 Task: Check the sale-to-list ratio of granite counters in the last 1 year.
Action: Mouse moved to (542, 192)
Screenshot: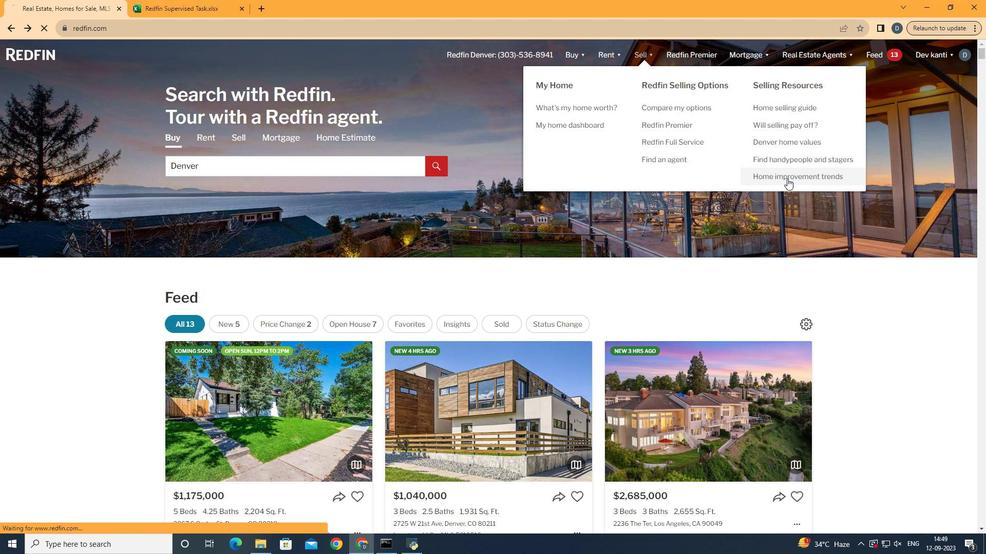 
Action: Mouse pressed left at (542, 192)
Screenshot: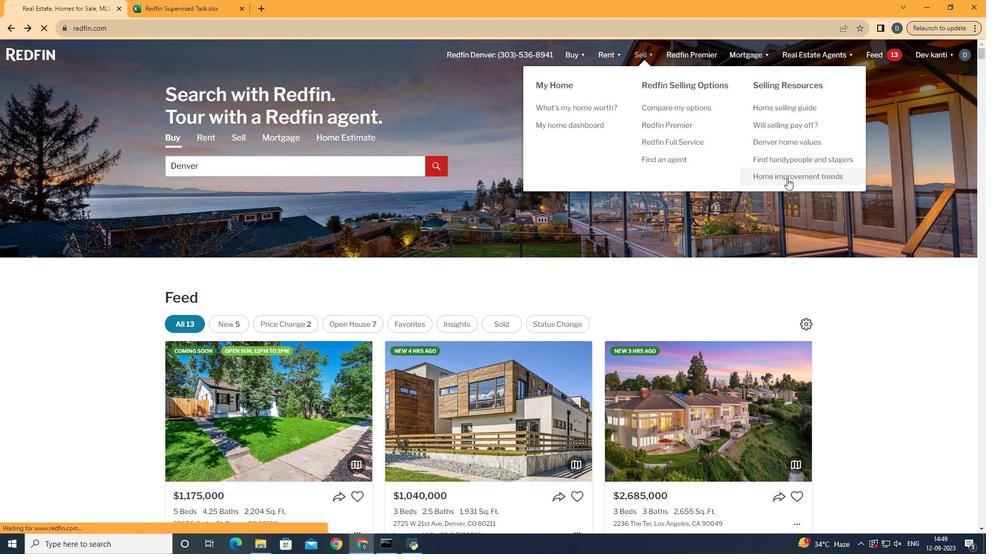 
Action: Mouse moved to (314, 205)
Screenshot: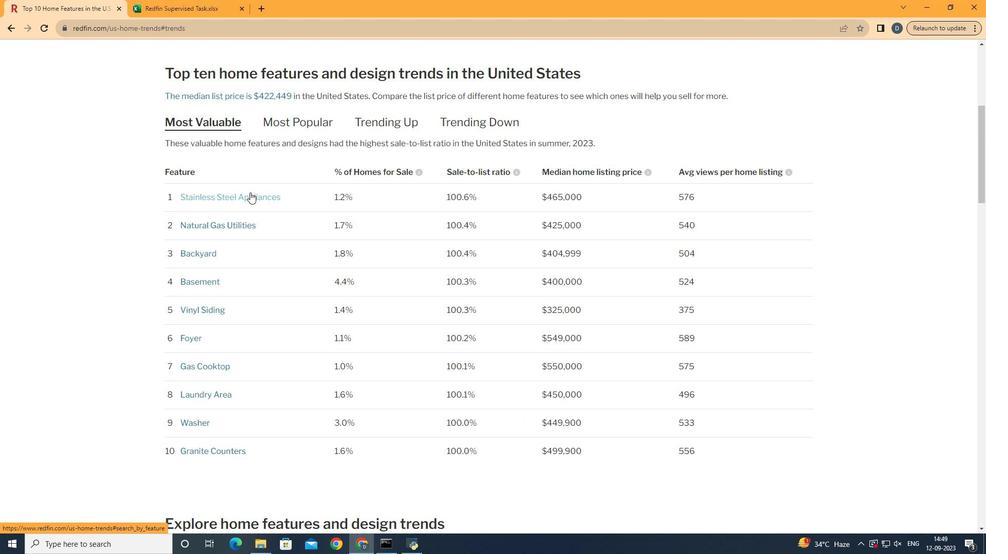 
Action: Mouse pressed left at (314, 205)
Screenshot: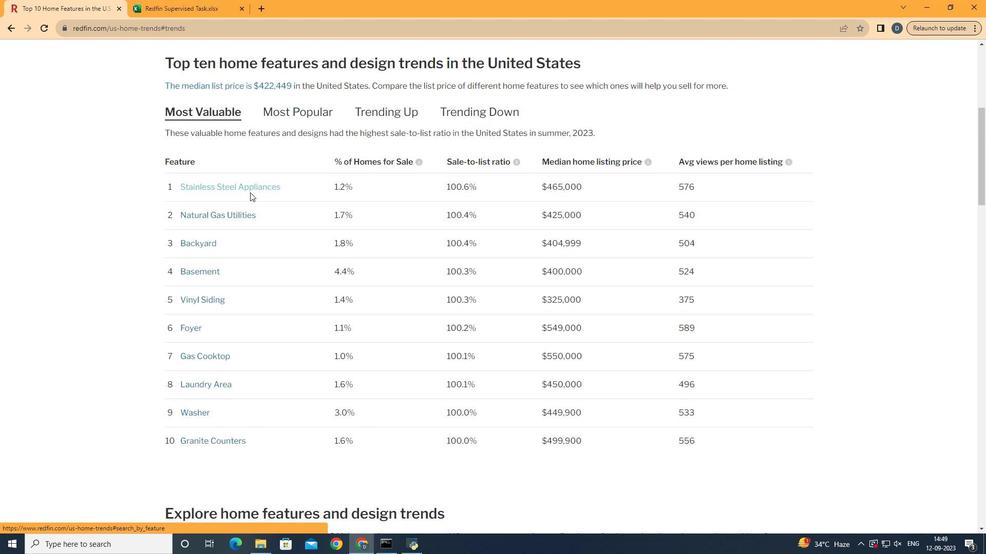 
Action: Mouse moved to (394, 255)
Screenshot: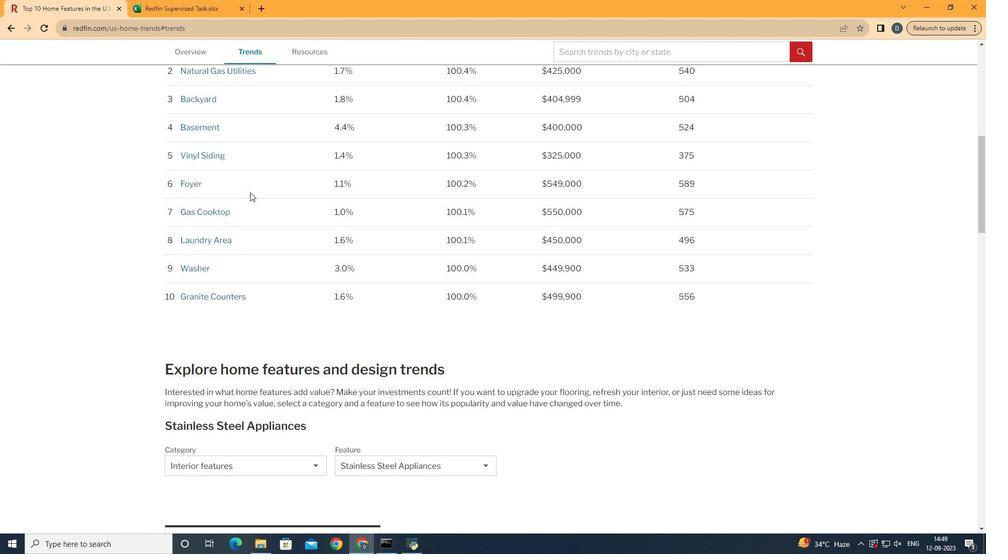
Action: Mouse scrolled (394, 254) with delta (0, 0)
Screenshot: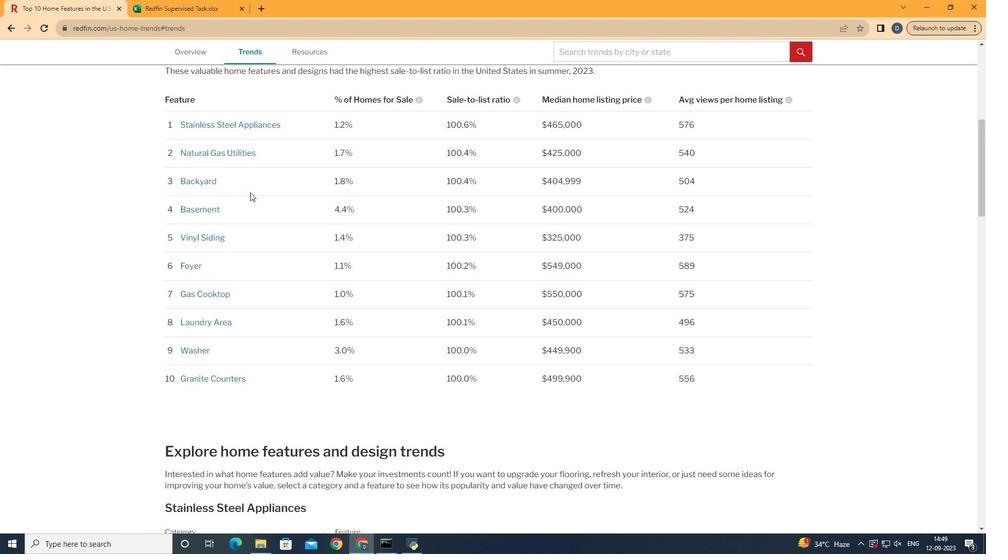 
Action: Mouse scrolled (394, 254) with delta (0, 0)
Screenshot: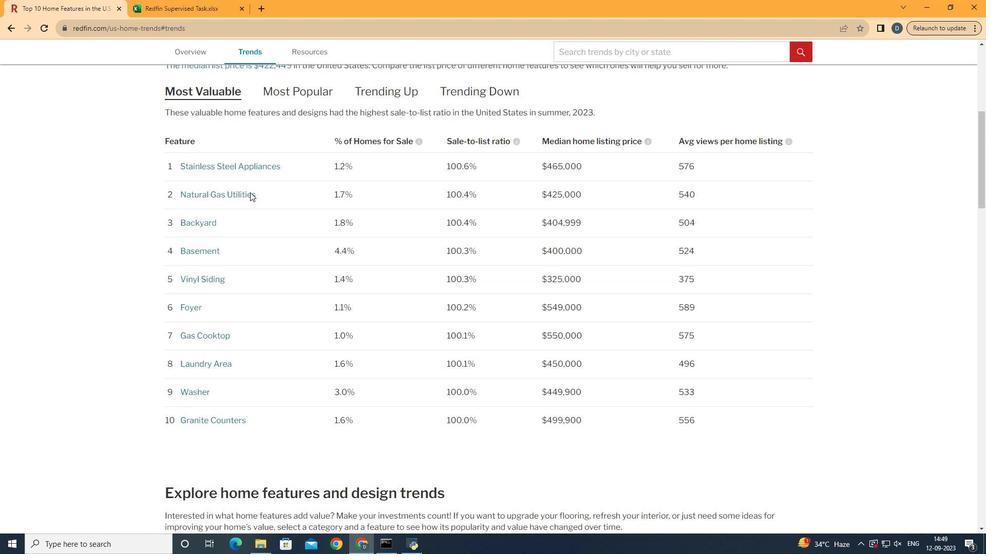 
Action: Mouse scrolled (394, 254) with delta (0, 0)
Screenshot: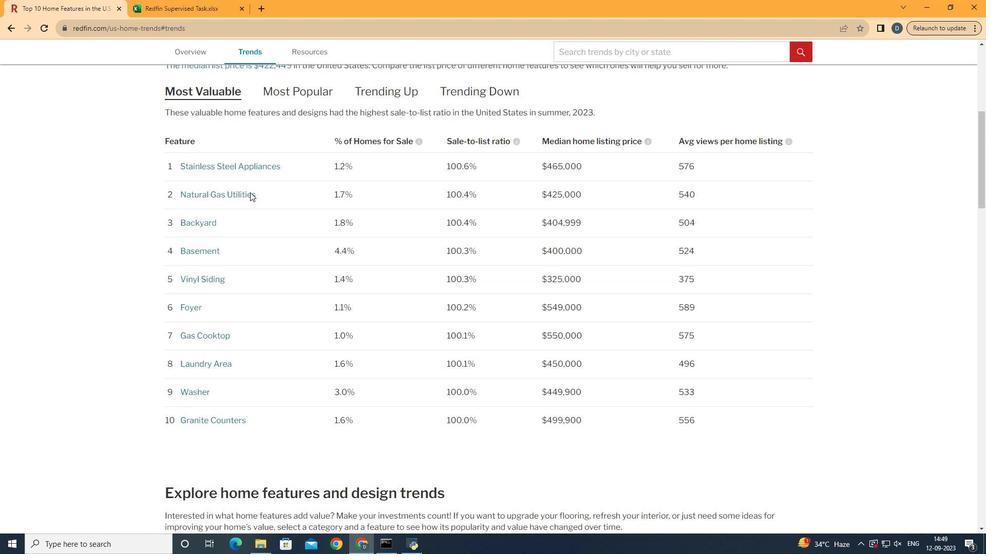 
Action: Mouse scrolled (394, 254) with delta (0, 0)
Screenshot: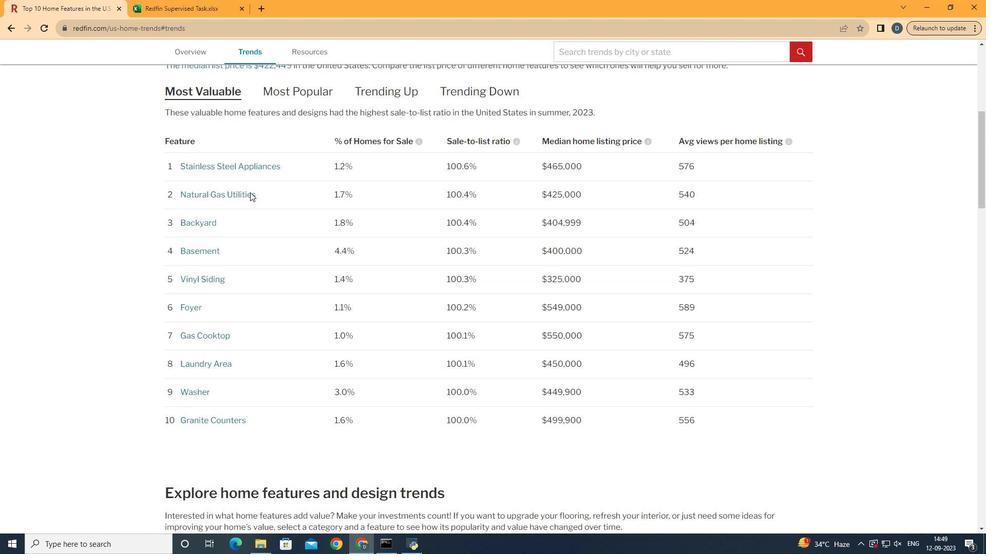 
Action: Mouse scrolled (394, 254) with delta (0, 0)
Screenshot: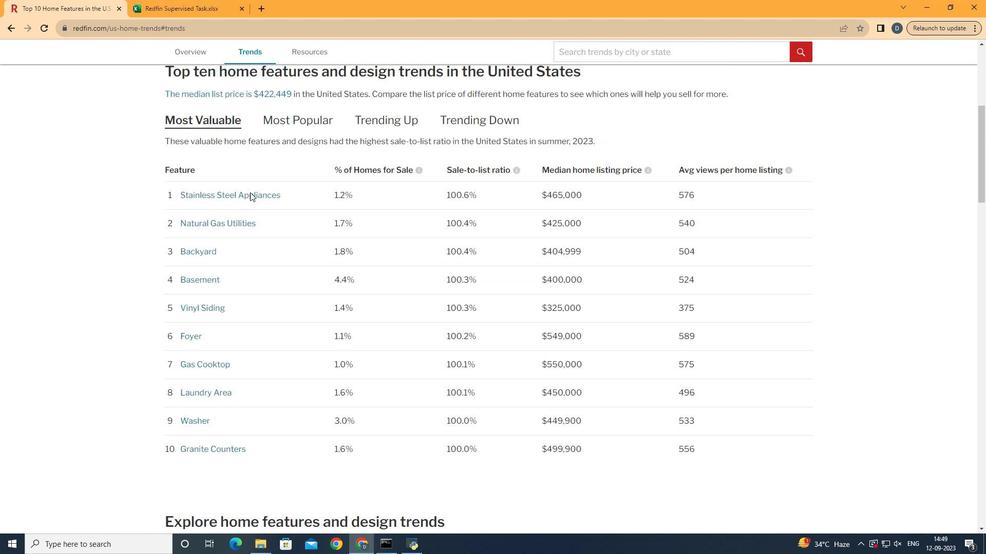 
Action: Mouse scrolled (394, 254) with delta (0, 0)
Screenshot: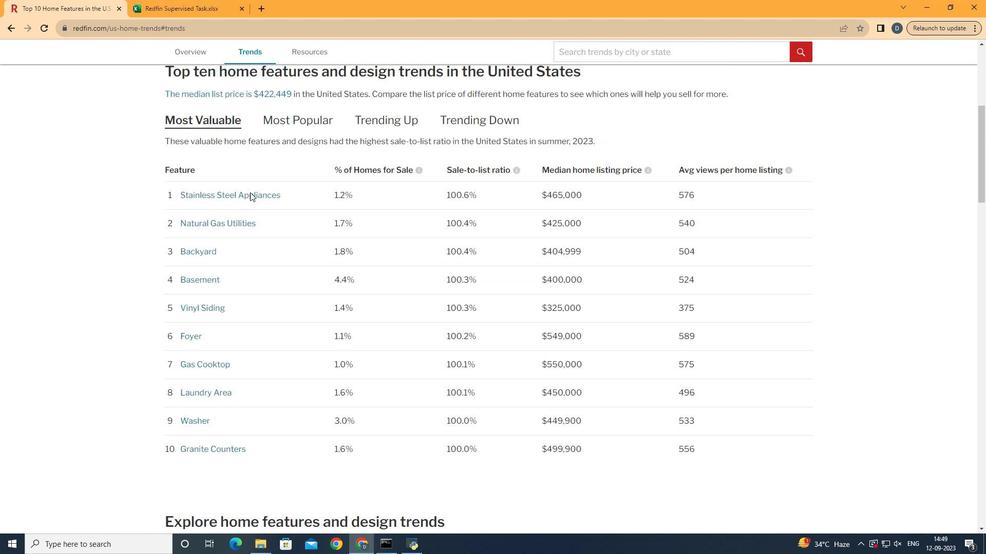 
Action: Mouse scrolled (394, 254) with delta (0, 0)
Screenshot: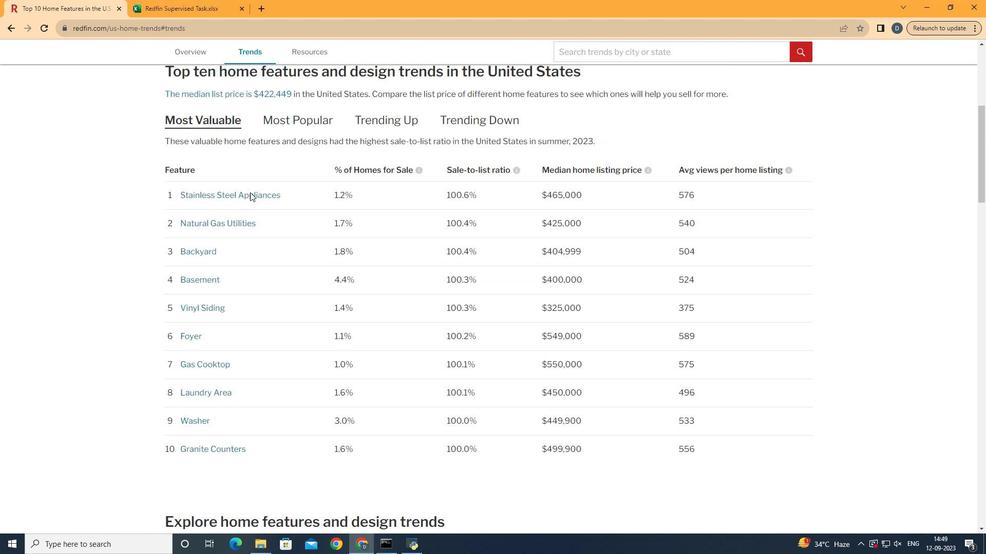 
Action: Mouse scrolled (394, 254) with delta (0, 0)
Screenshot: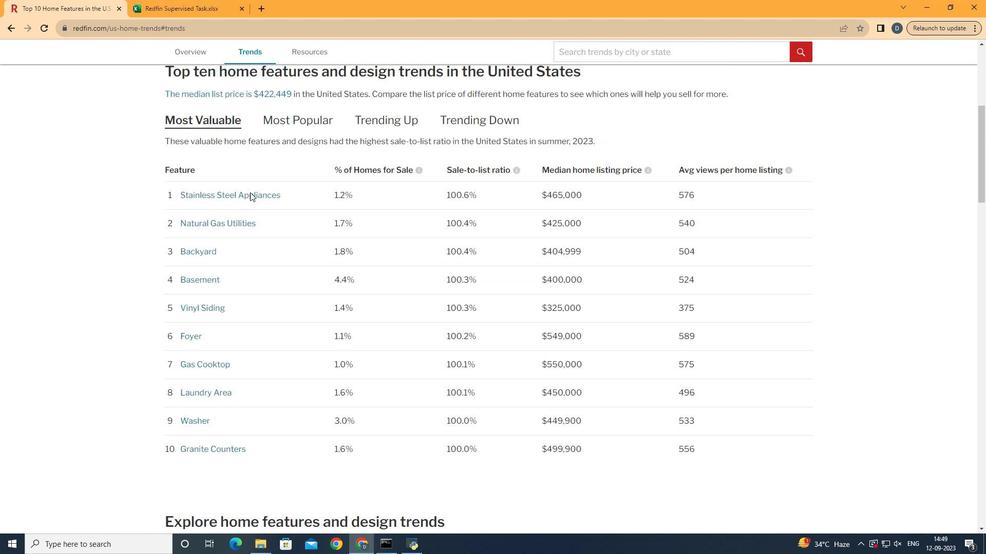 
Action: Mouse moved to (351, 211)
Screenshot: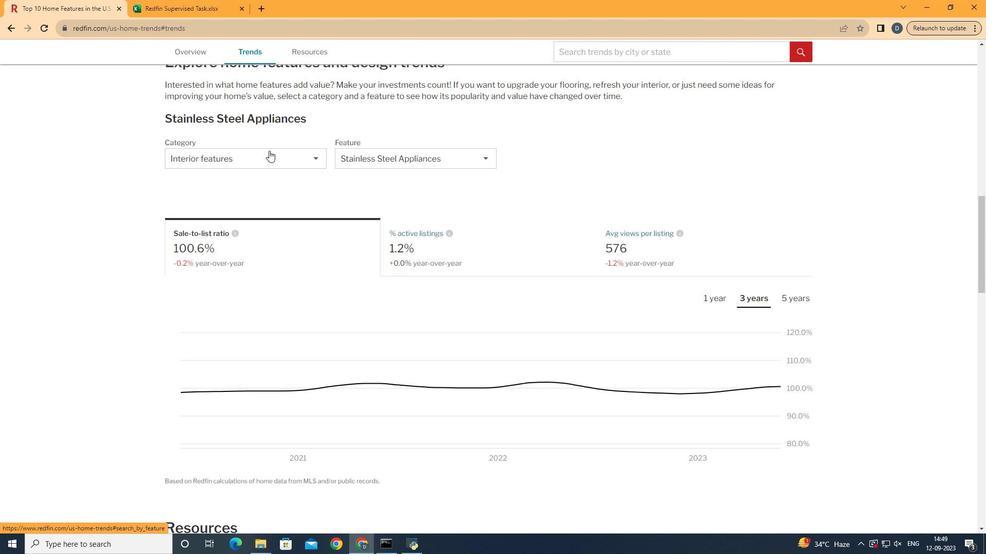 
Action: Mouse pressed left at (351, 211)
Screenshot: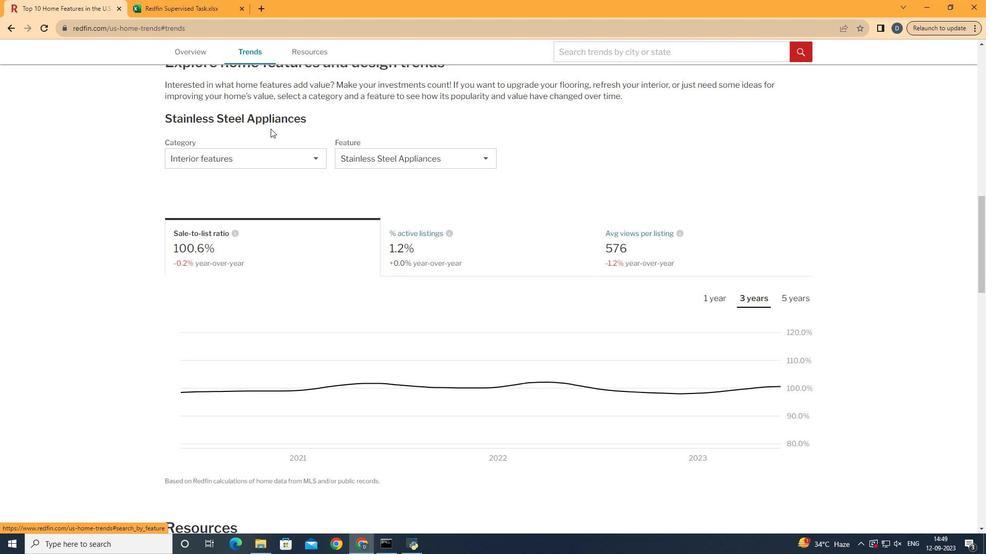 
Action: Mouse moved to (340, 216)
Screenshot: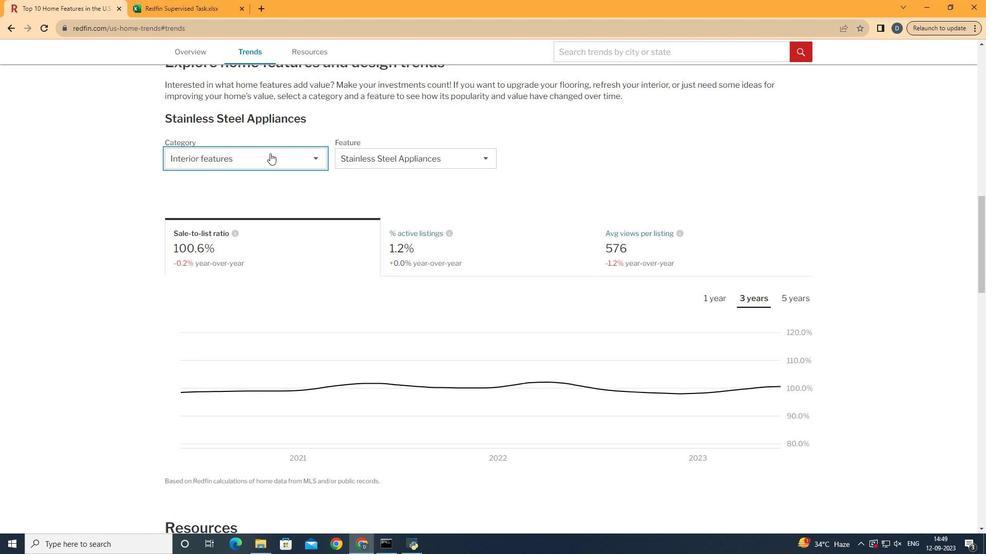 
Action: Mouse pressed left at (340, 216)
Screenshot: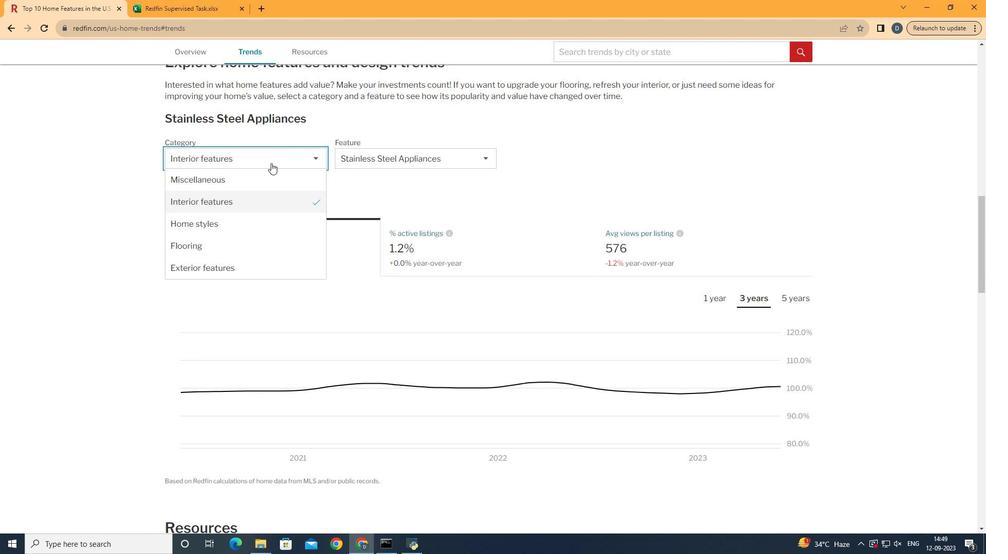 
Action: Mouse moved to (339, 245)
Screenshot: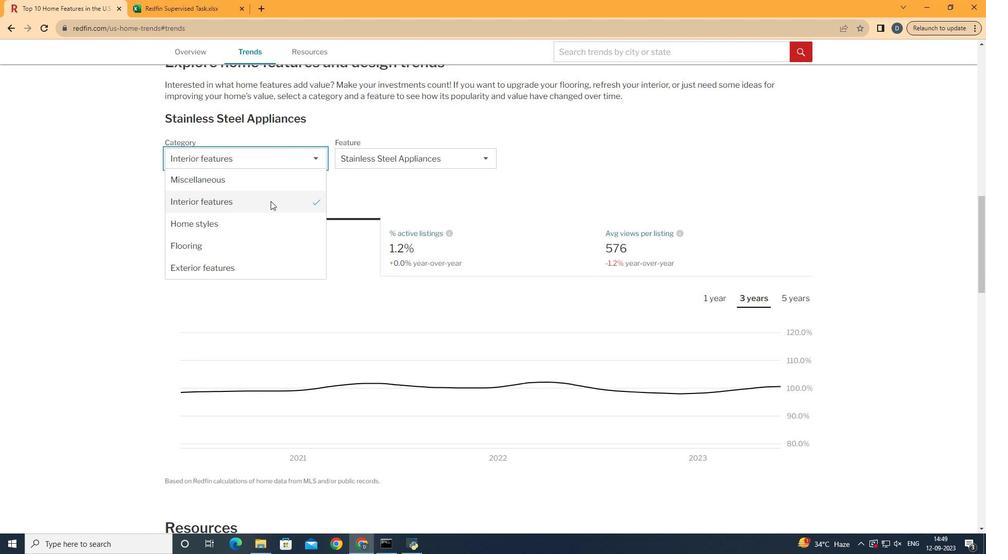 
Action: Mouse pressed left at (339, 245)
Screenshot: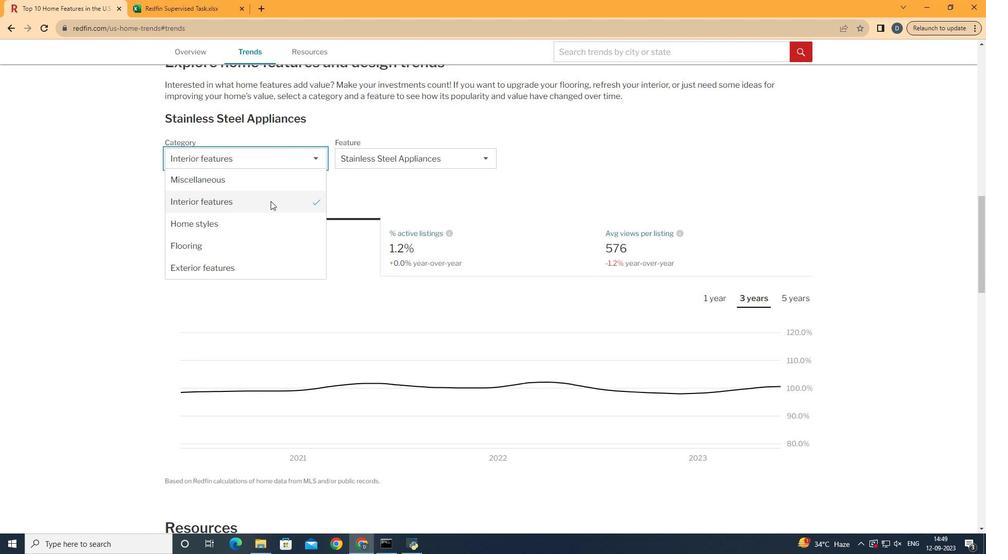 
Action: Mouse moved to (387, 224)
Screenshot: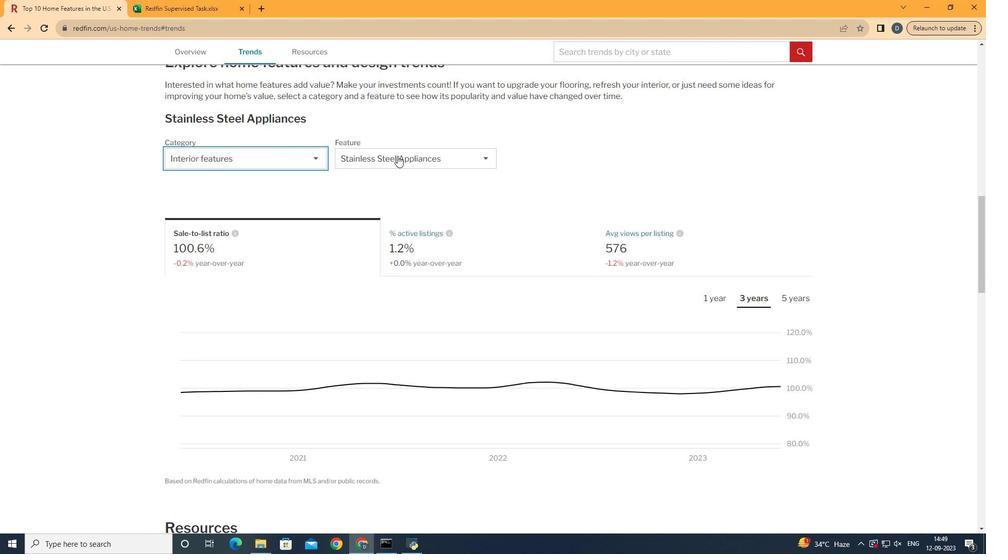 
Action: Mouse pressed left at (387, 224)
Screenshot: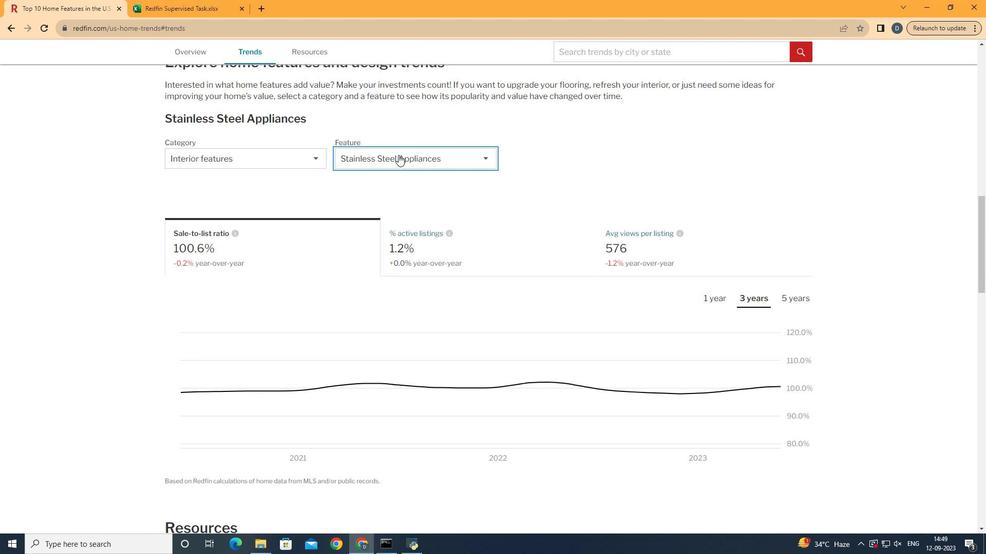 
Action: Mouse moved to (393, 217)
Screenshot: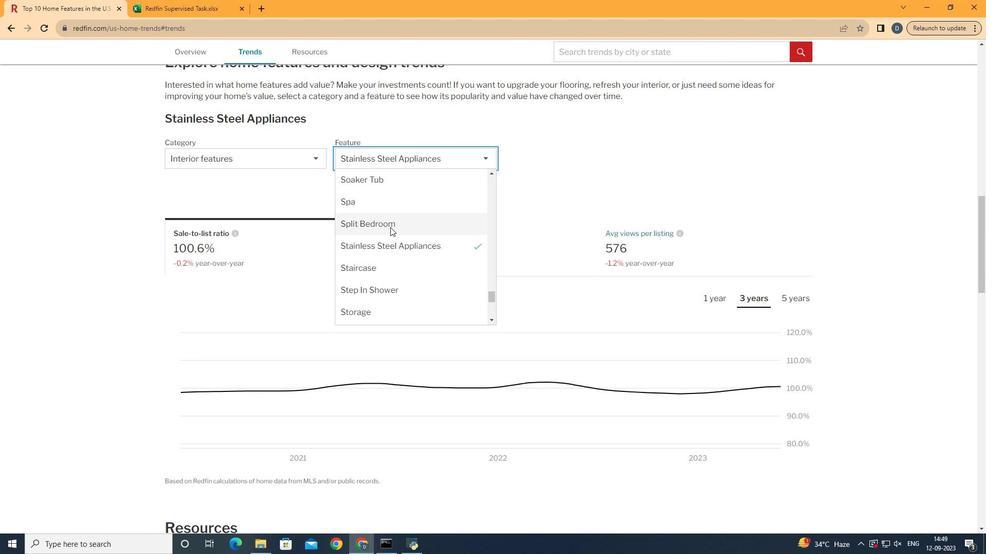 
Action: Mouse pressed left at (393, 217)
Screenshot: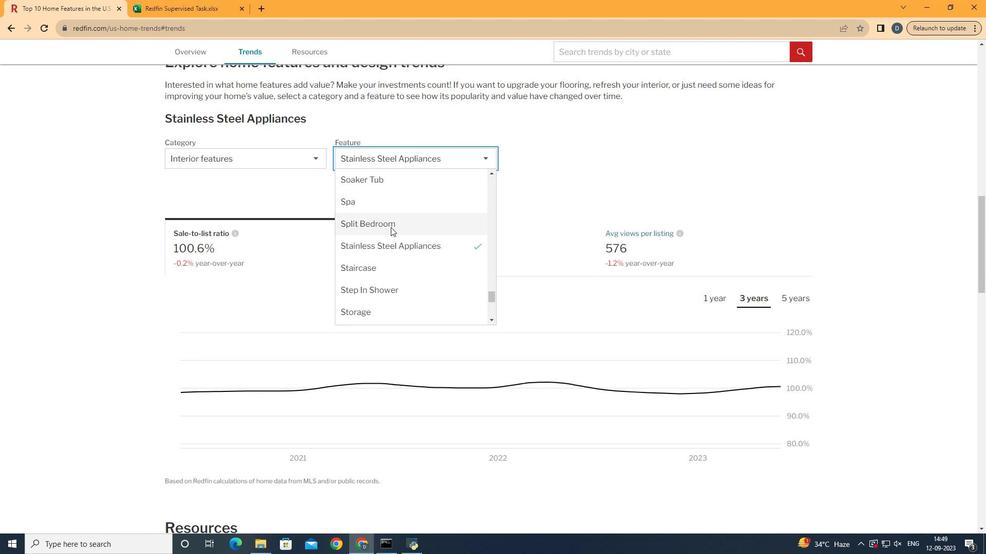 
Action: Mouse moved to (388, 266)
Screenshot: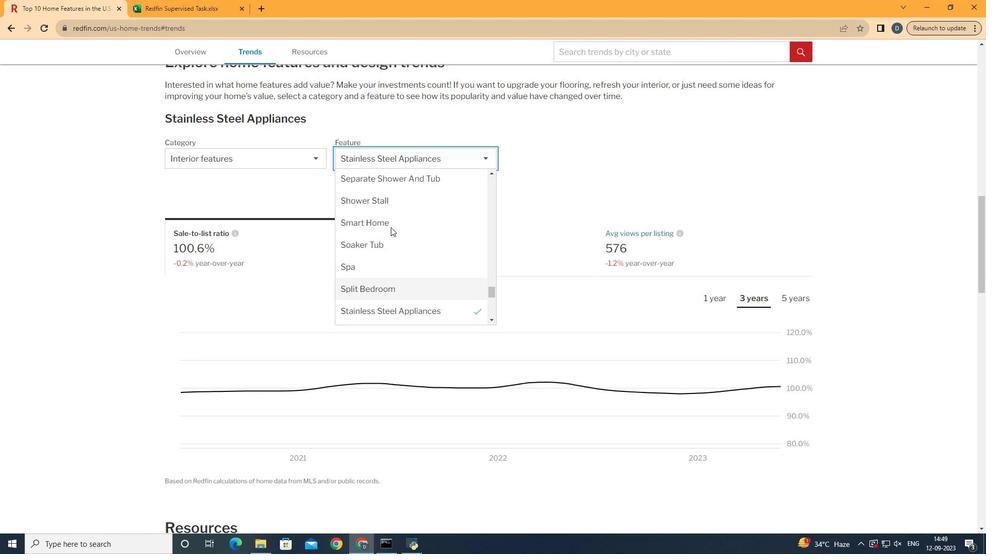 
Action: Mouse scrolled (388, 266) with delta (0, 0)
Screenshot: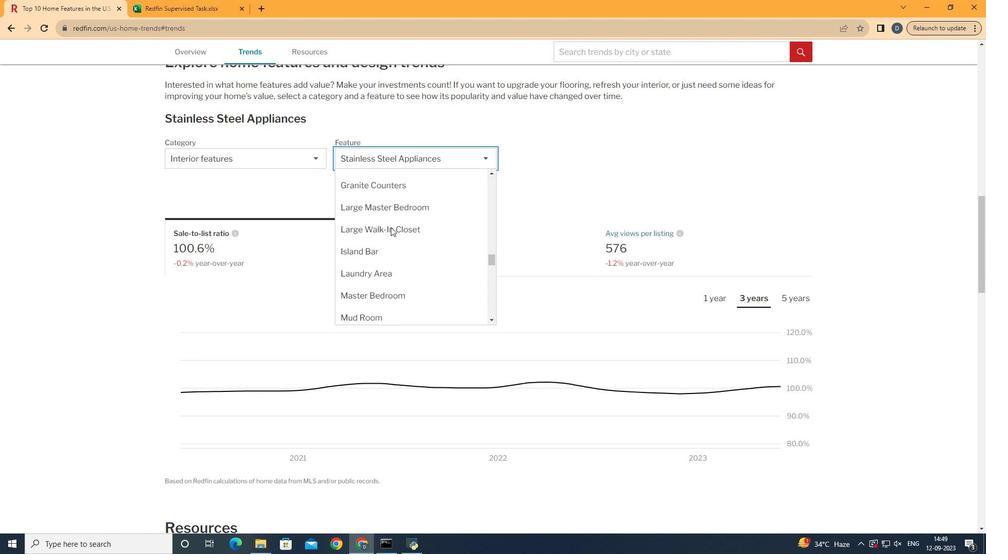 
Action: Mouse scrolled (388, 266) with delta (0, 0)
Screenshot: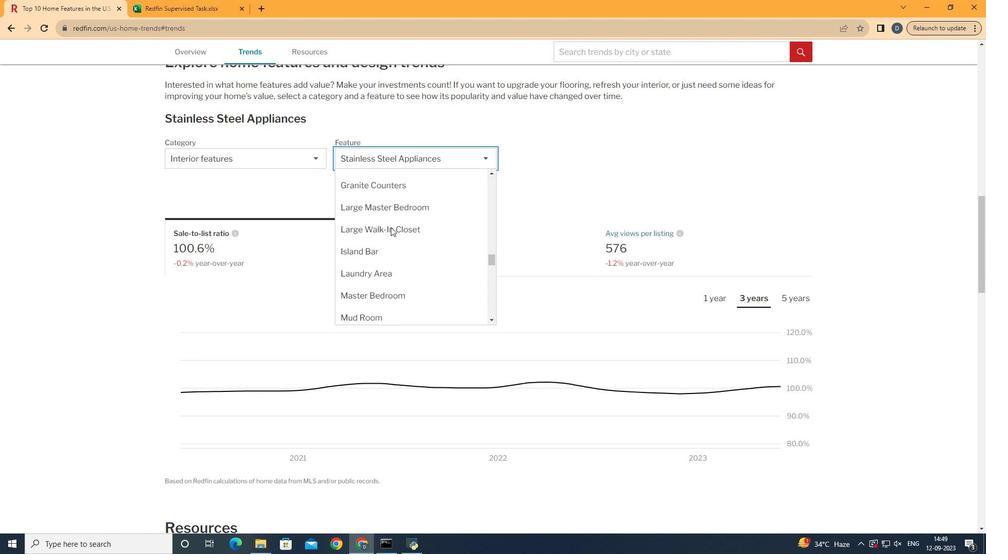 
Action: Mouse scrolled (388, 266) with delta (0, 0)
Screenshot: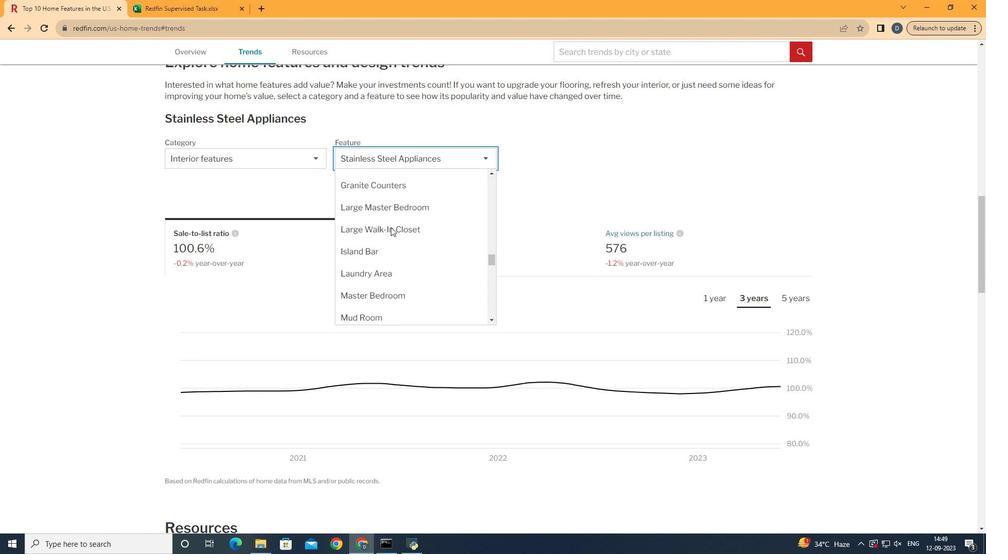 
Action: Mouse scrolled (388, 266) with delta (0, 0)
Screenshot: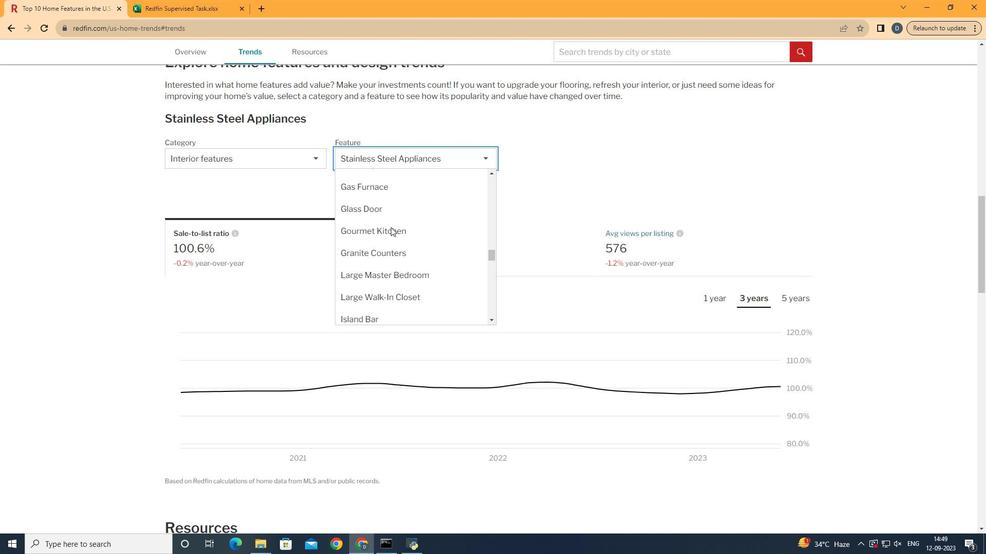 
Action: Mouse scrolled (388, 266) with delta (0, 0)
Screenshot: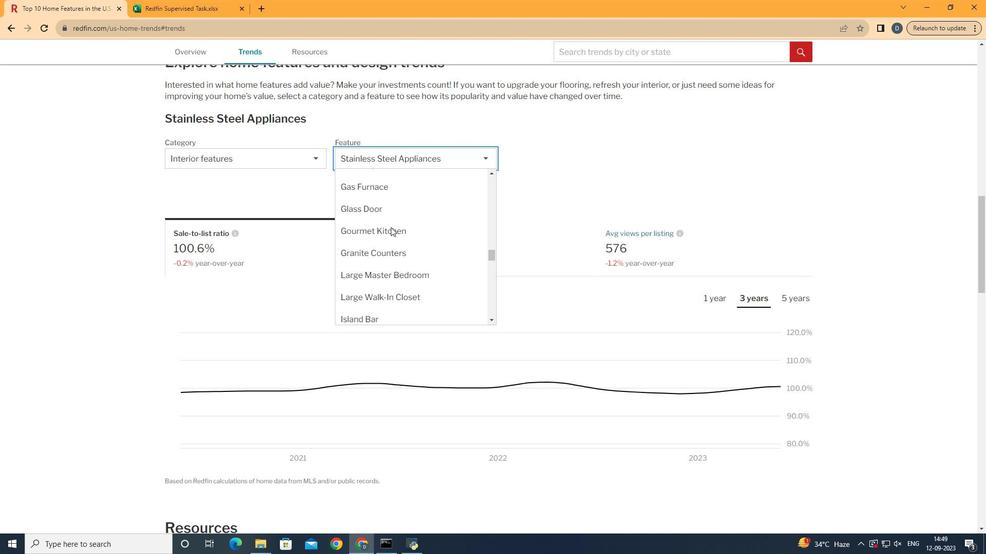 
Action: Mouse scrolled (388, 266) with delta (0, 0)
Screenshot: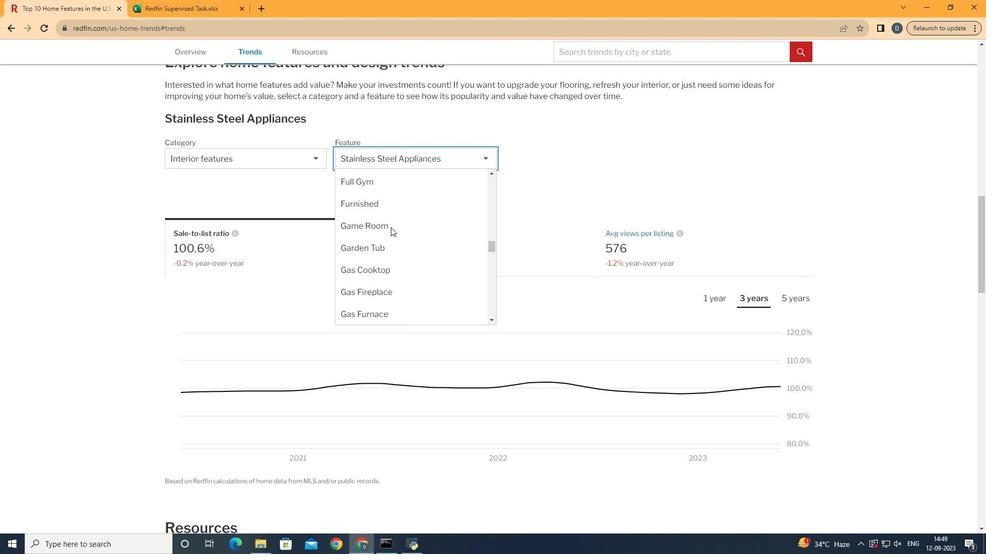 
Action: Mouse scrolled (388, 266) with delta (0, 0)
Screenshot: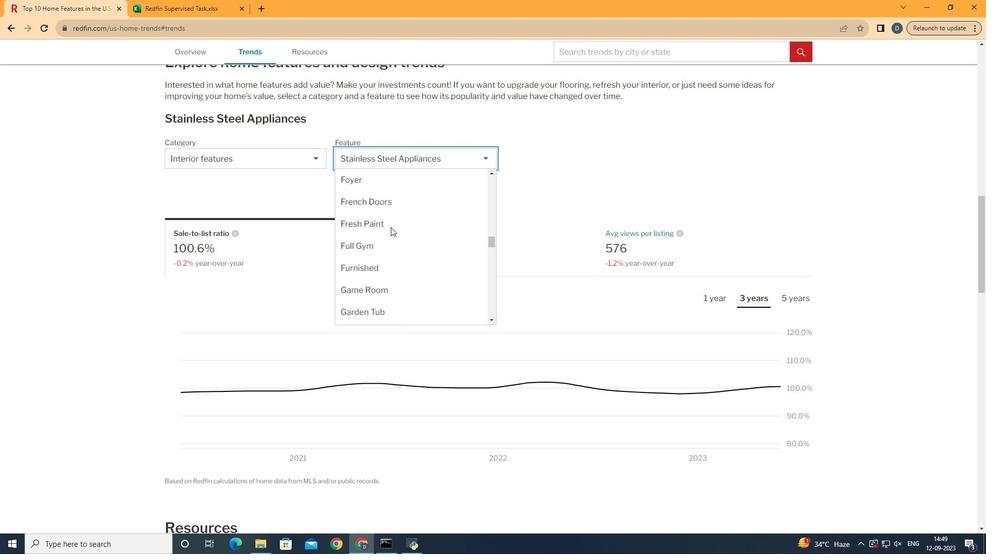 
Action: Mouse scrolled (388, 266) with delta (0, 0)
Screenshot: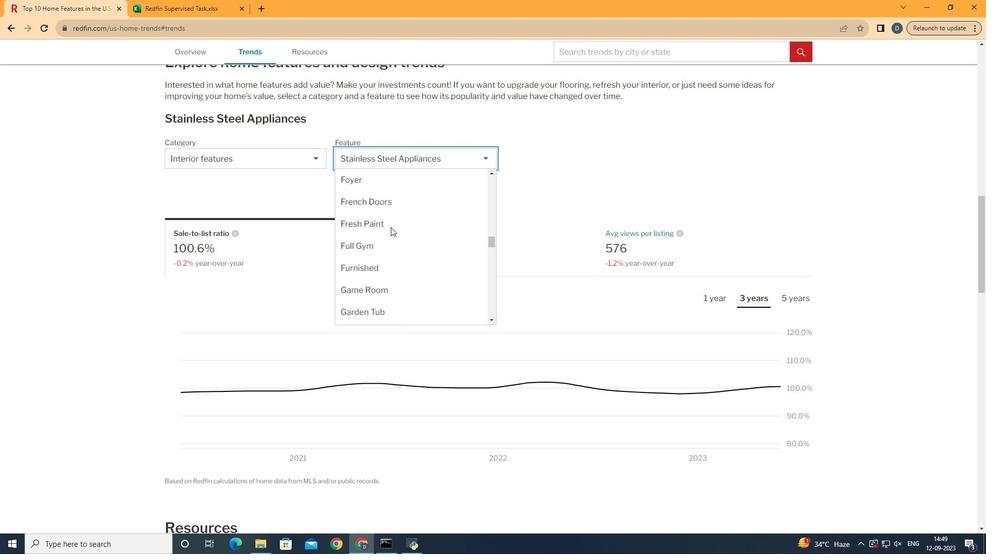 
Action: Mouse scrolled (388, 266) with delta (0, 0)
Screenshot: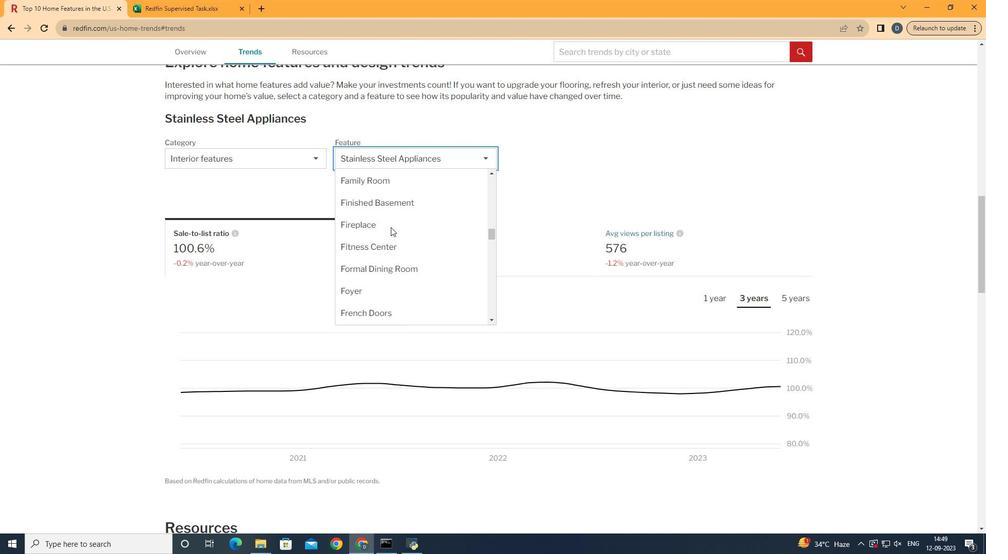 
Action: Mouse scrolled (388, 266) with delta (0, 0)
Screenshot: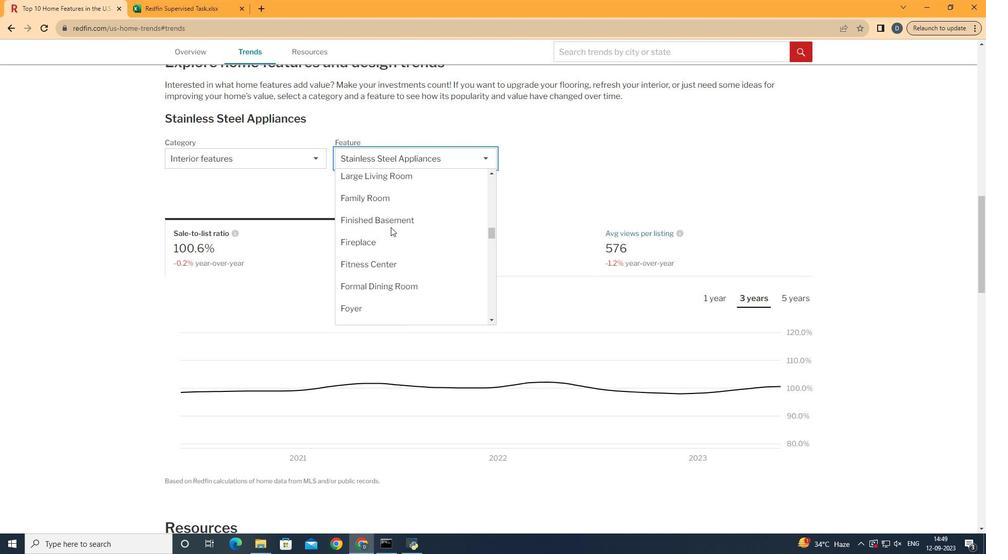 
Action: Mouse scrolled (388, 266) with delta (0, 0)
Screenshot: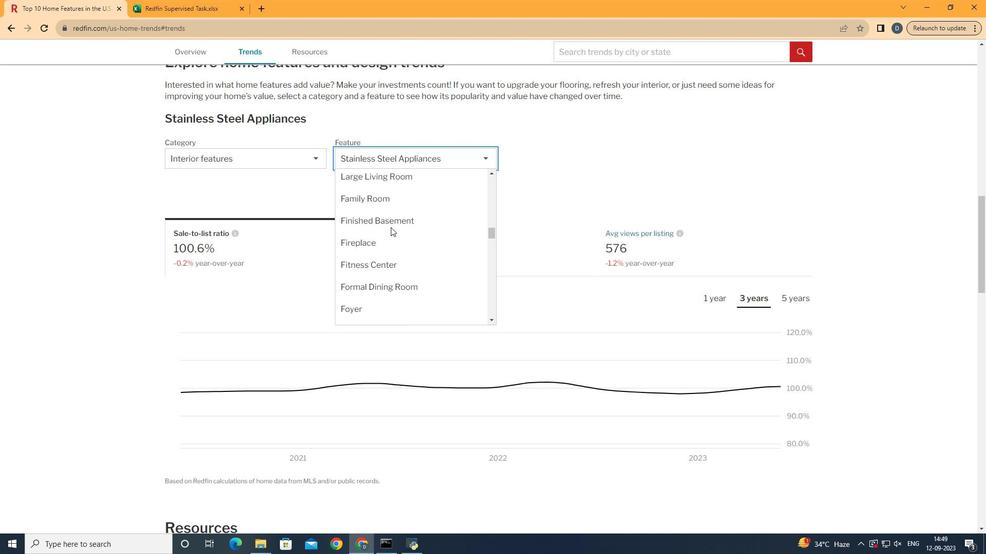 
Action: Mouse scrolled (388, 266) with delta (0, 0)
Screenshot: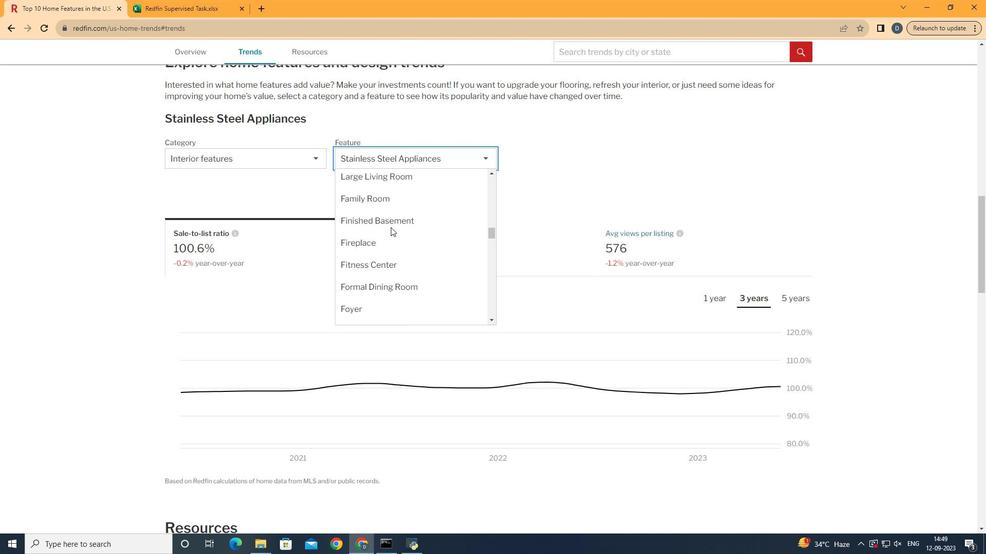 
Action: Mouse scrolled (388, 266) with delta (0, 0)
Screenshot: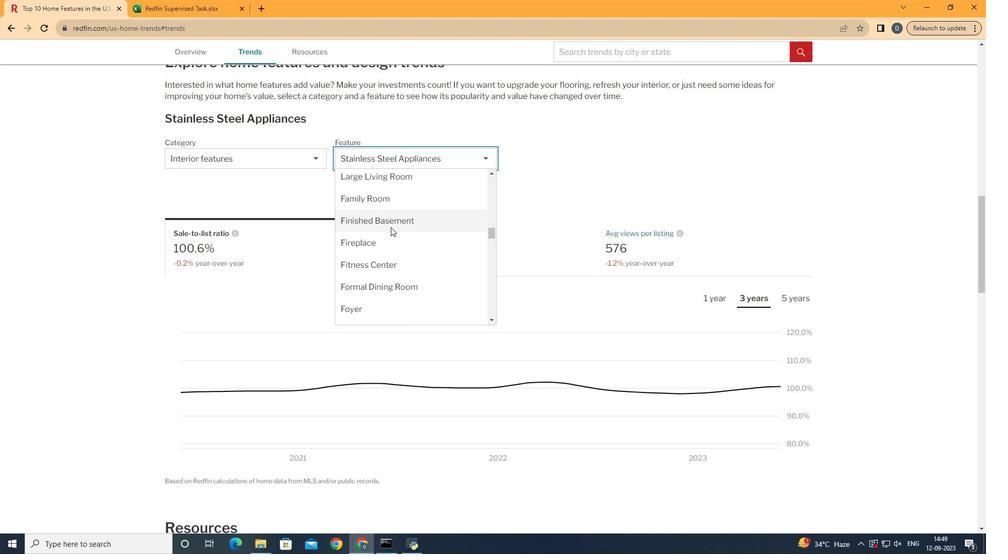 
Action: Mouse scrolled (388, 266) with delta (0, 0)
Screenshot: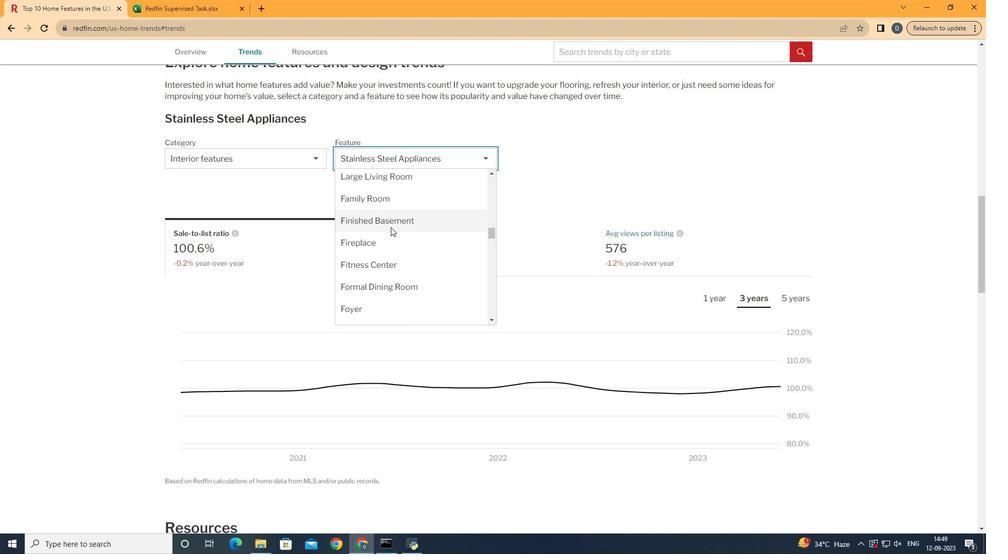 
Action: Mouse moved to (390, 291)
Screenshot: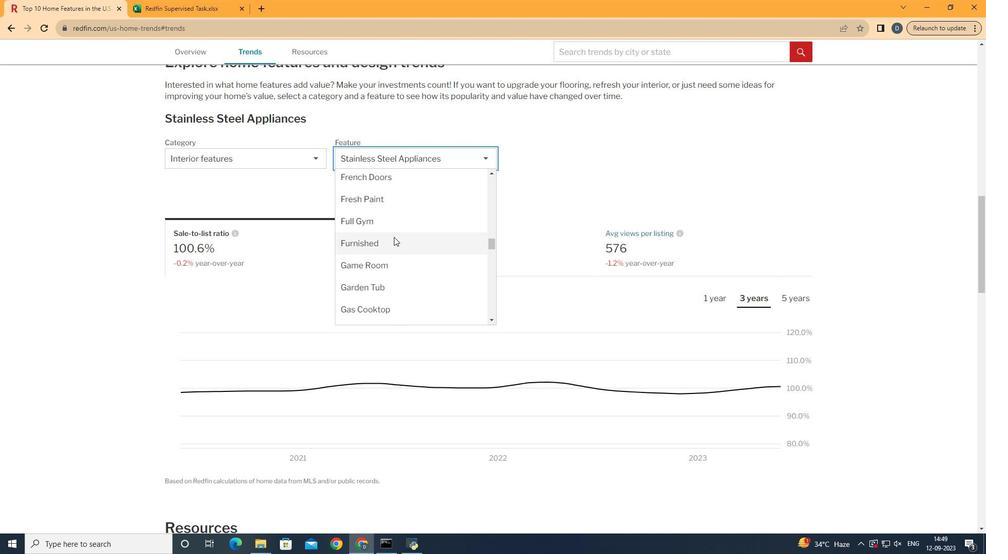 
Action: Mouse scrolled (390, 291) with delta (0, 0)
Screenshot: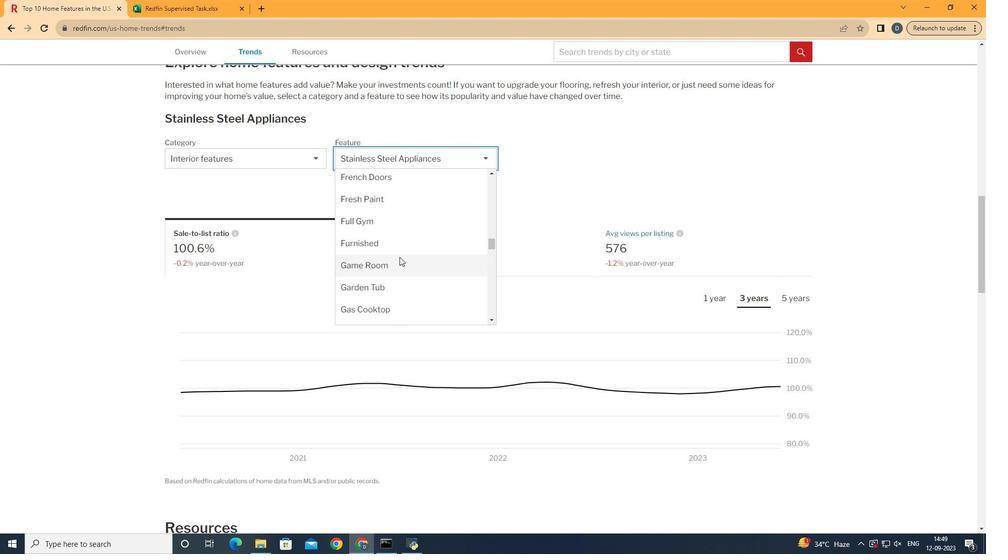 
Action: Mouse moved to (390, 290)
Screenshot: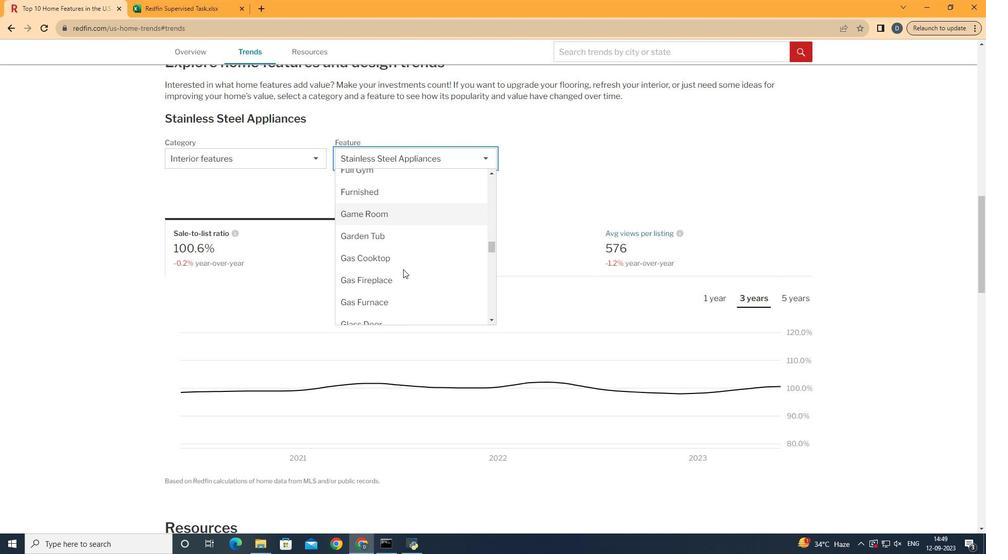 
Action: Mouse scrolled (390, 290) with delta (0, 0)
Screenshot: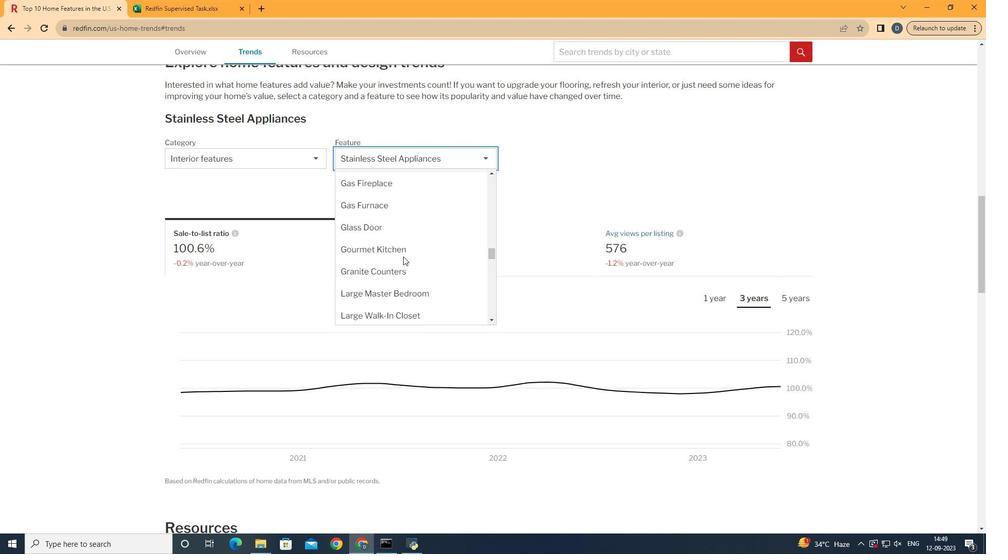 
Action: Mouse moved to (397, 284)
Screenshot: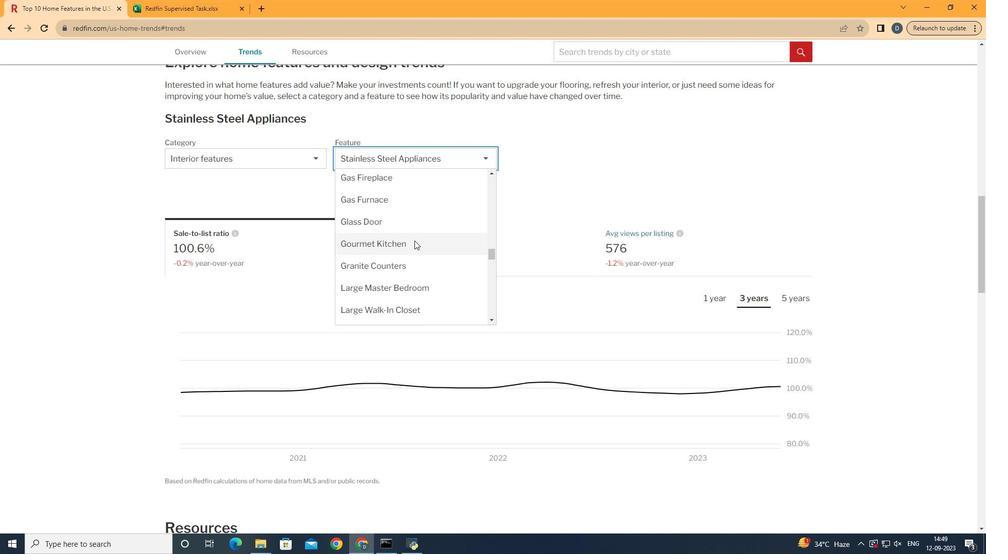 
Action: Mouse pressed left at (397, 284)
Screenshot: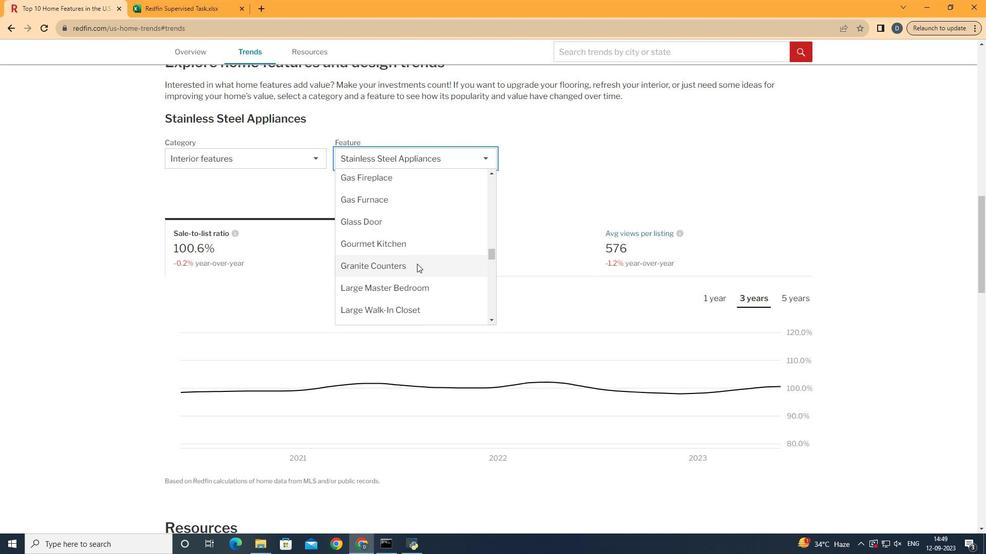 
Action: Mouse moved to (517, 303)
Screenshot: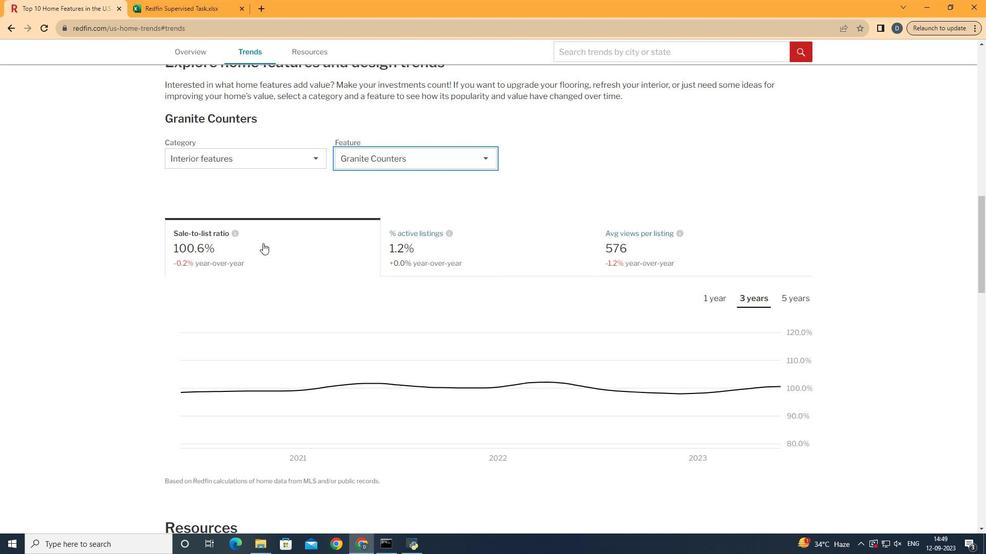 
Action: Mouse pressed left at (517, 303)
Screenshot: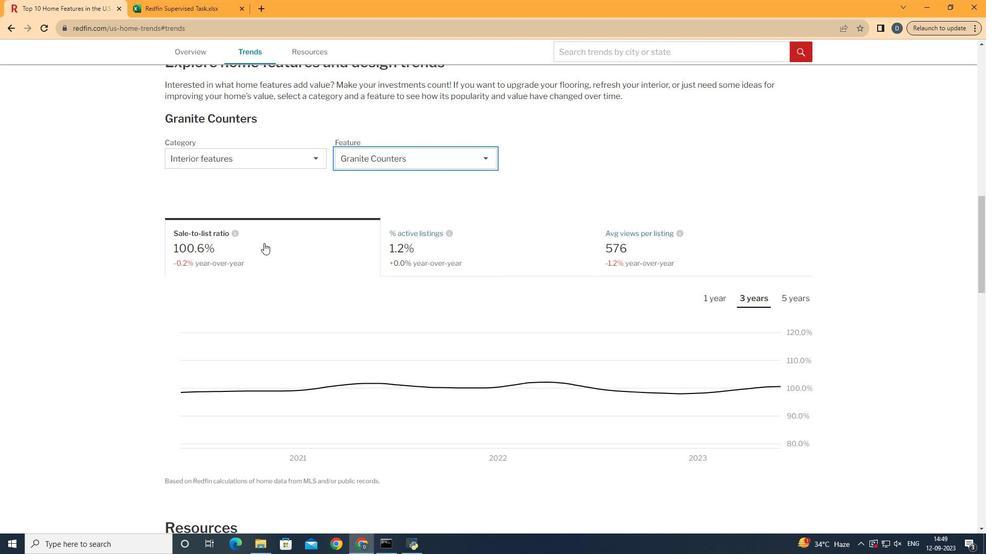 
Action: Mouse moved to (551, 193)
Screenshot: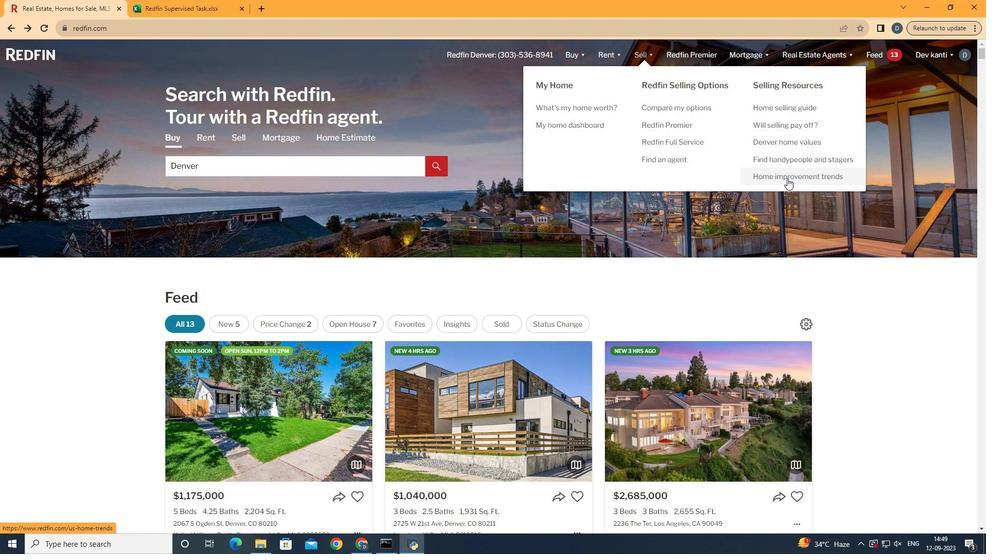
Action: Mouse pressed left at (551, 193)
Screenshot: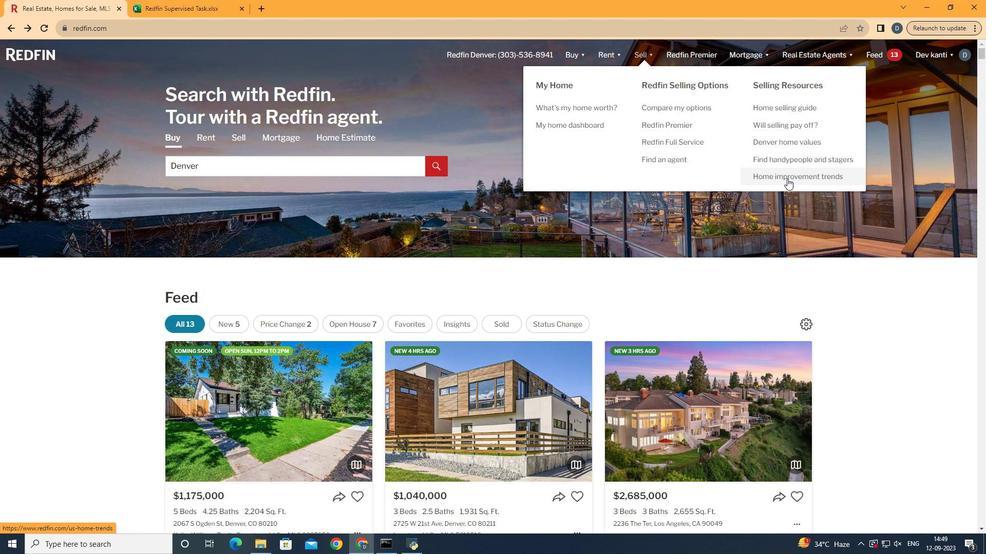 
Action: Mouse moved to (317, 196)
Screenshot: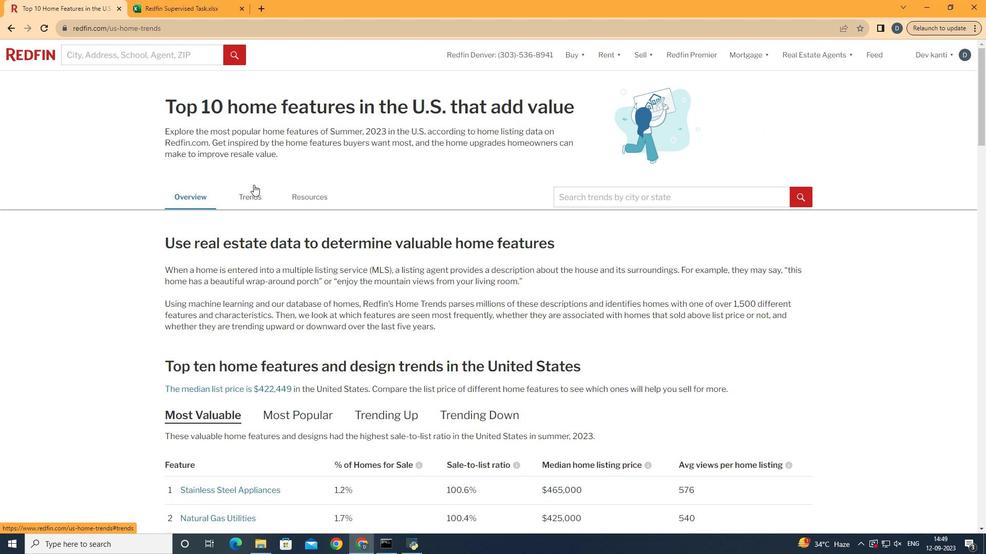 
Action: Mouse pressed left at (317, 196)
Screenshot: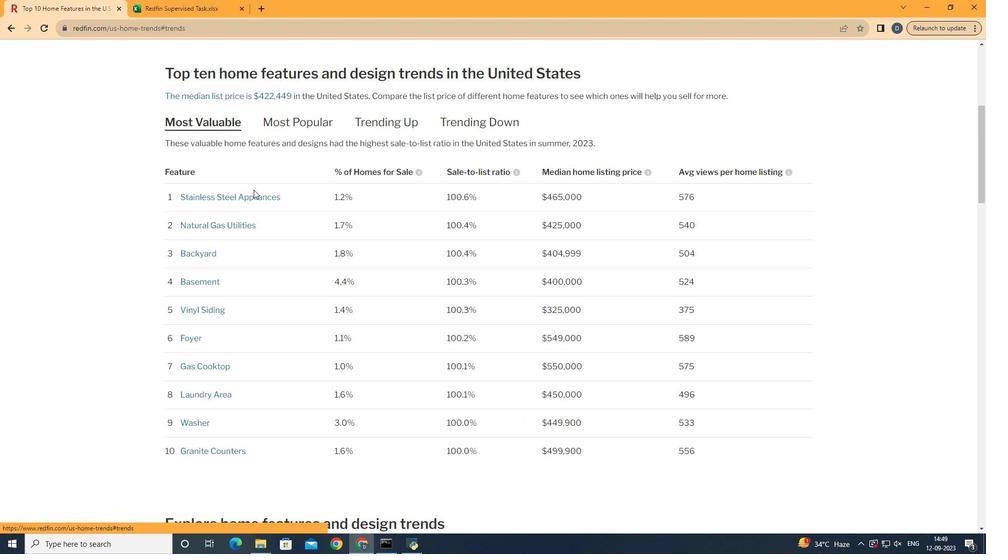 
Action: Mouse moved to (317, 200)
Screenshot: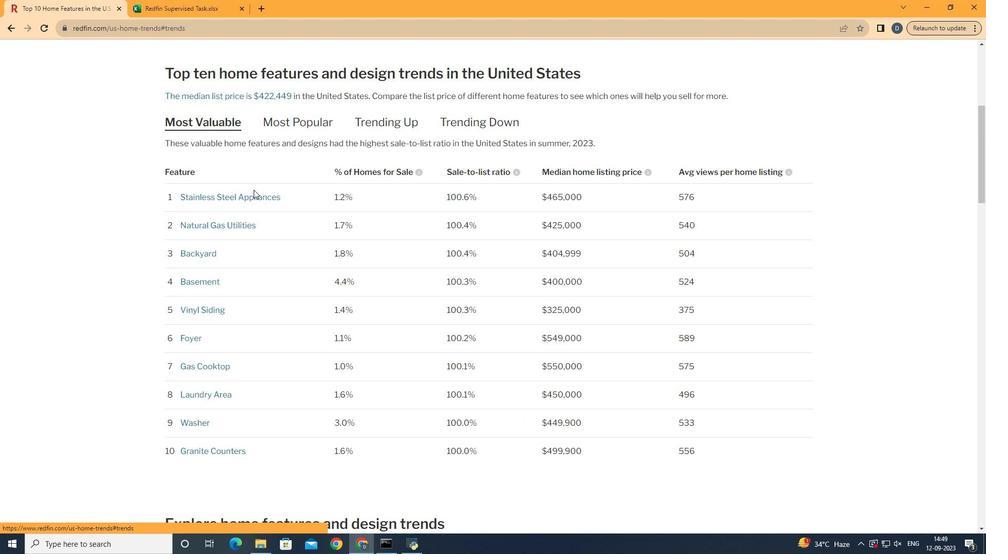 
Action: Mouse pressed left at (317, 200)
Screenshot: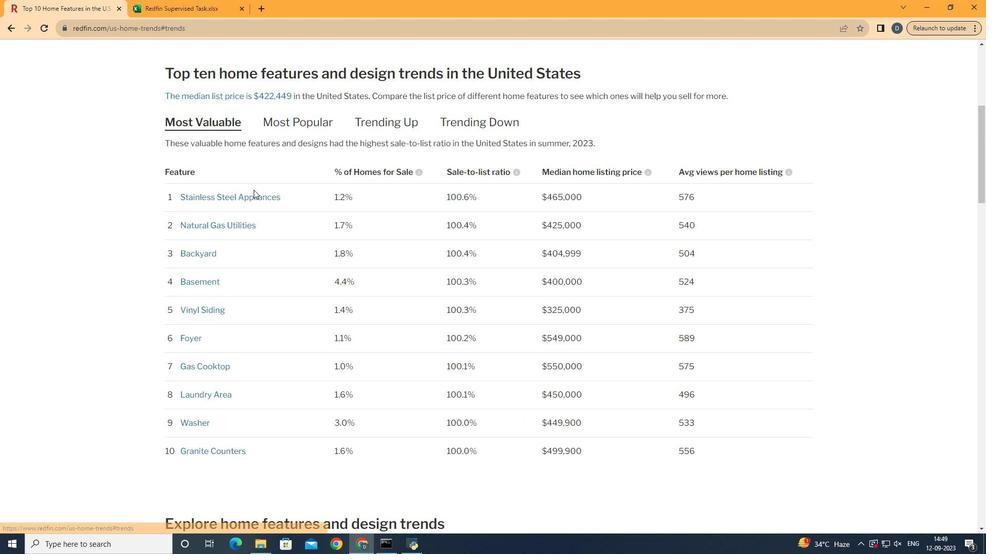 
Action: Mouse moved to (316, 201)
Screenshot: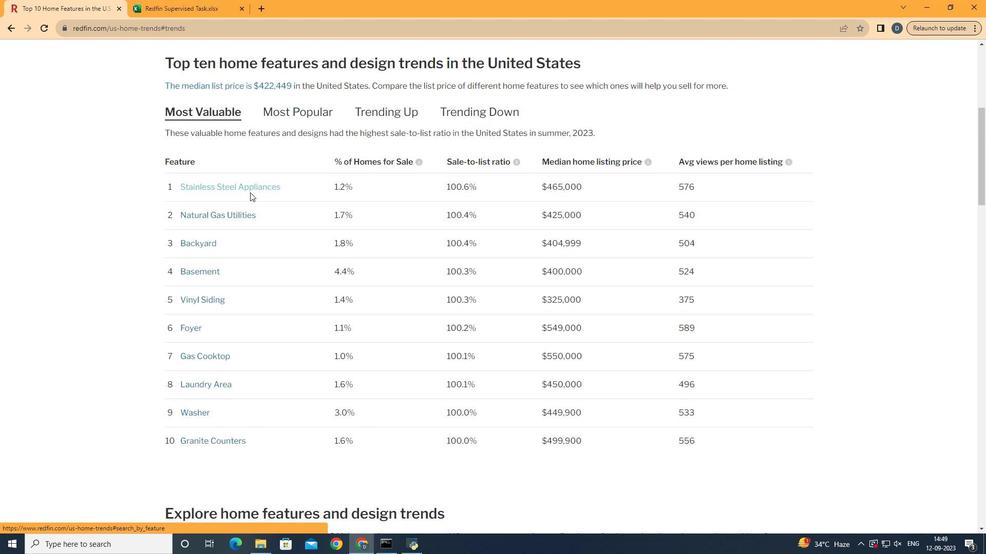 
Action: Mouse scrolled (316, 201) with delta (0, 0)
Screenshot: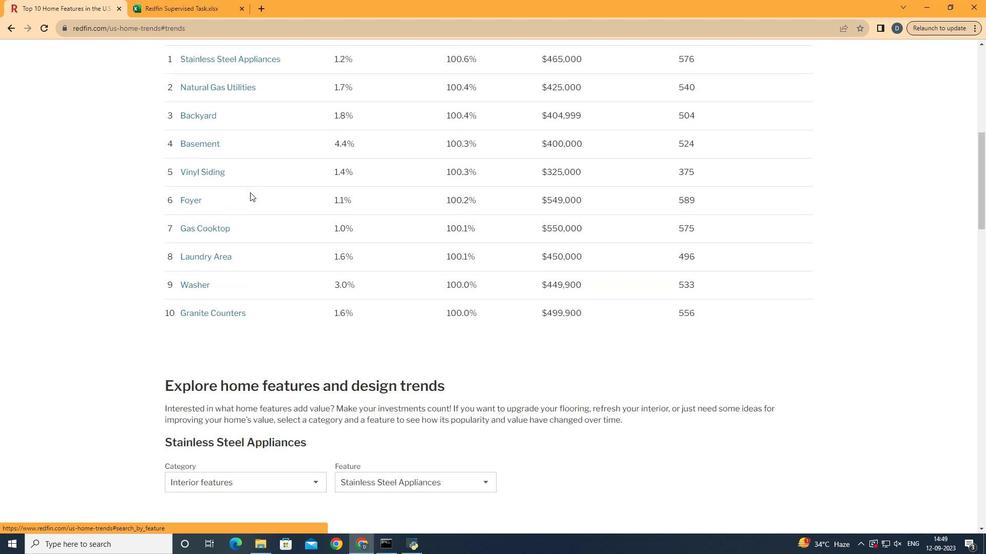 
Action: Mouse scrolled (316, 201) with delta (0, 0)
Screenshot: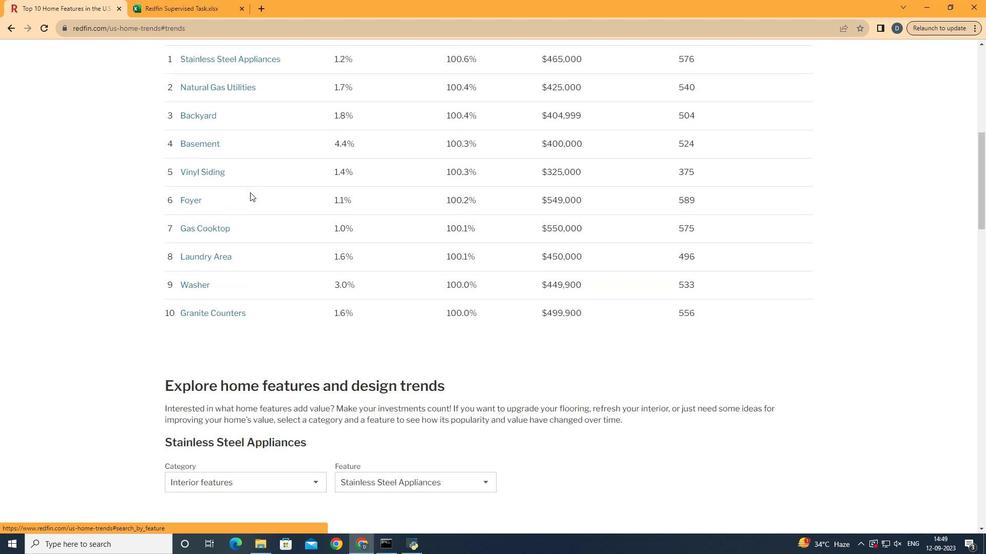 
Action: Mouse scrolled (316, 201) with delta (0, 0)
Screenshot: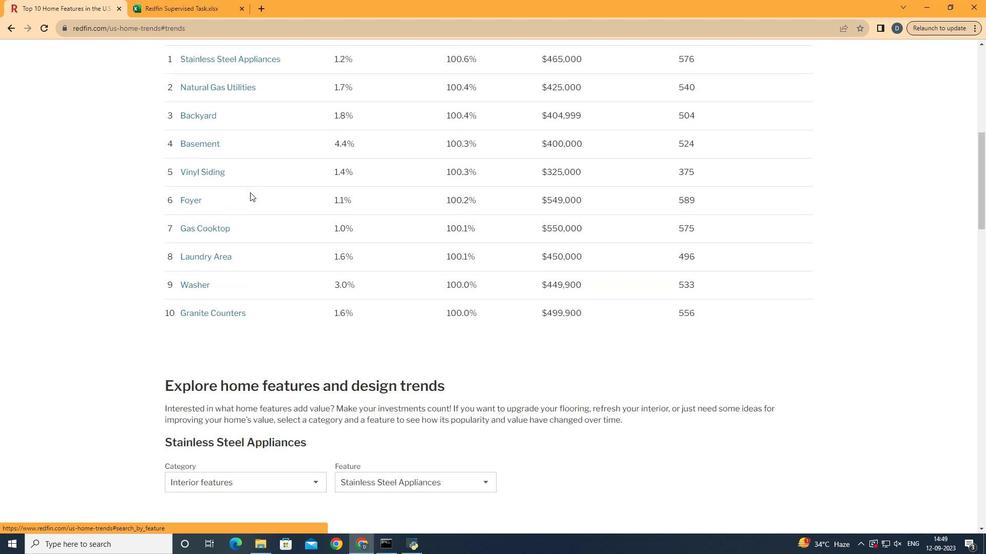 
Action: Mouse scrolled (316, 201) with delta (0, 0)
Screenshot: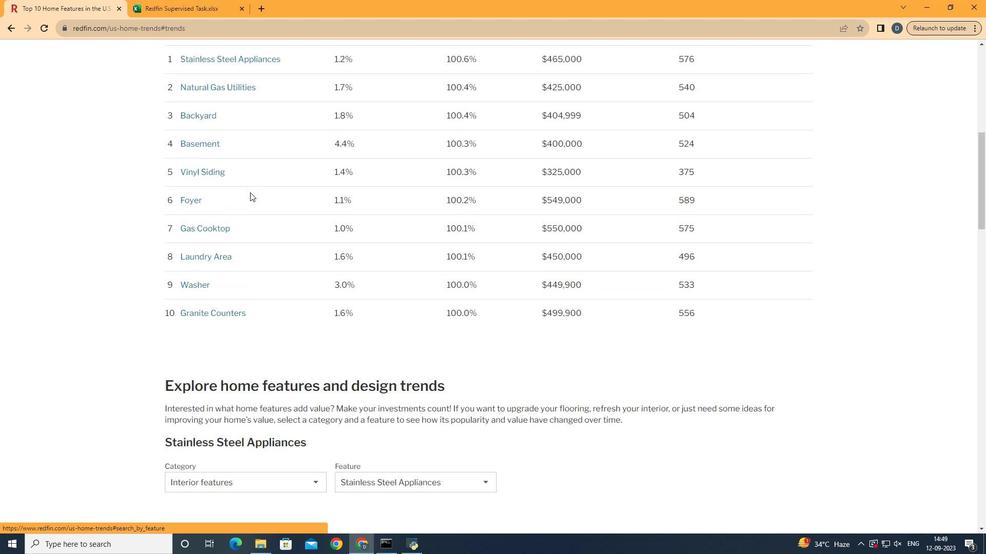 
Action: Mouse scrolled (316, 201) with delta (0, 0)
Screenshot: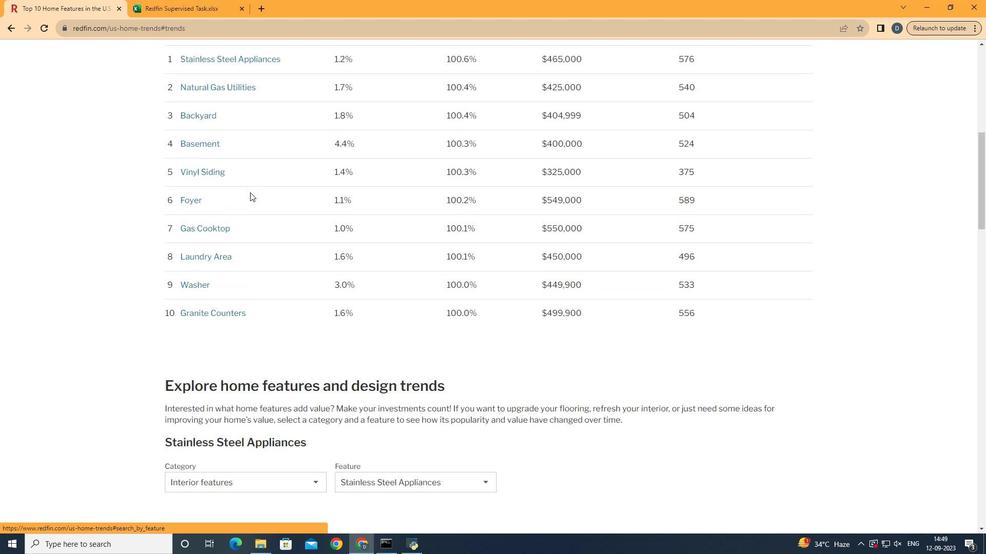 
Action: Mouse scrolled (316, 201) with delta (0, 0)
Screenshot: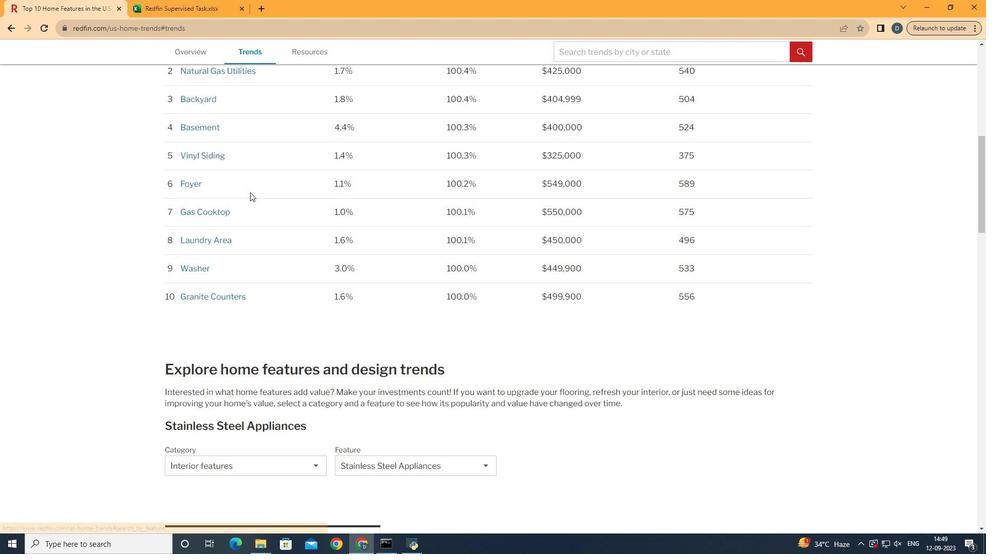 
Action: Mouse scrolled (316, 201) with delta (0, 0)
Screenshot: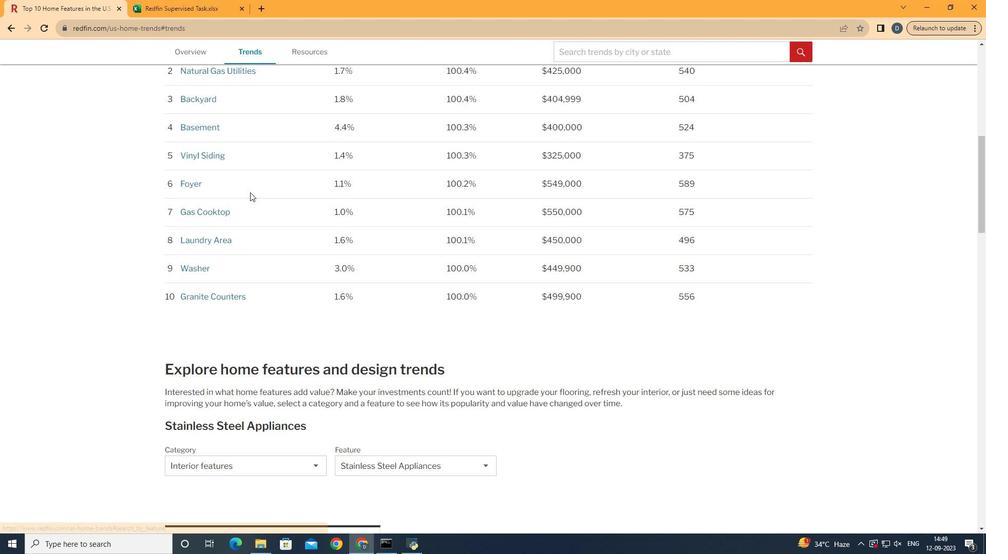 
Action: Mouse scrolled (316, 201) with delta (0, 0)
Screenshot: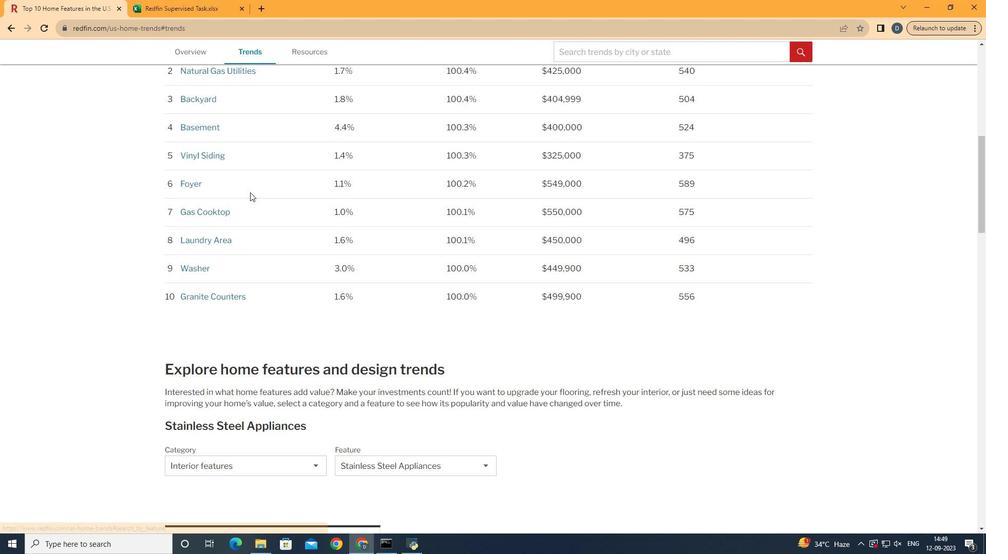 
Action: Mouse scrolled (316, 201) with delta (0, 0)
Screenshot: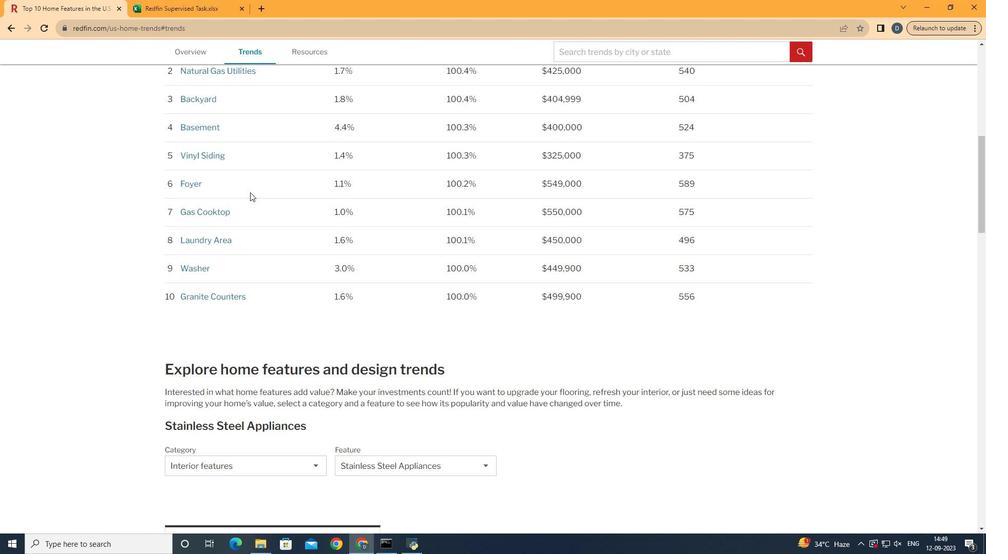 
Action: Mouse scrolled (316, 201) with delta (0, 0)
Screenshot: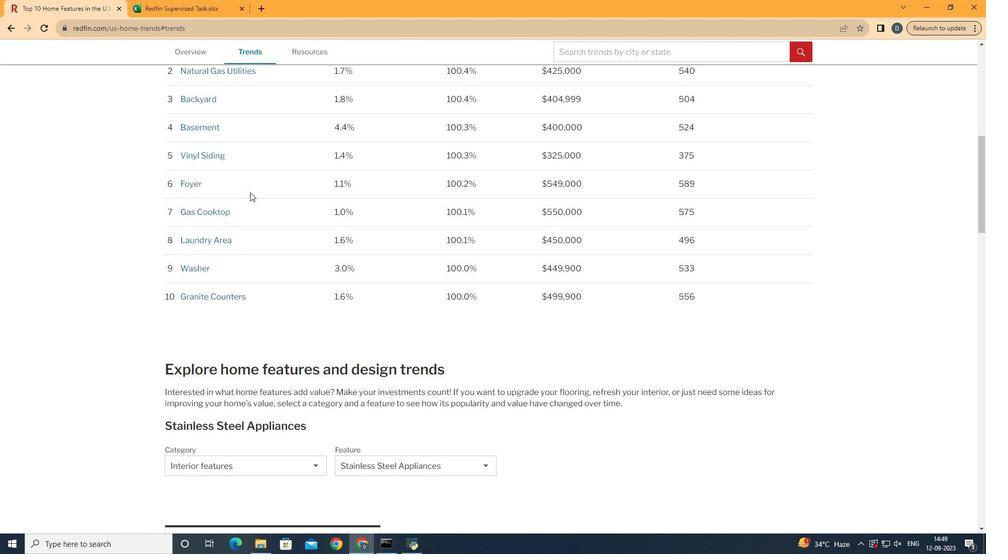 
Action: Mouse scrolled (316, 201) with delta (0, 0)
Screenshot: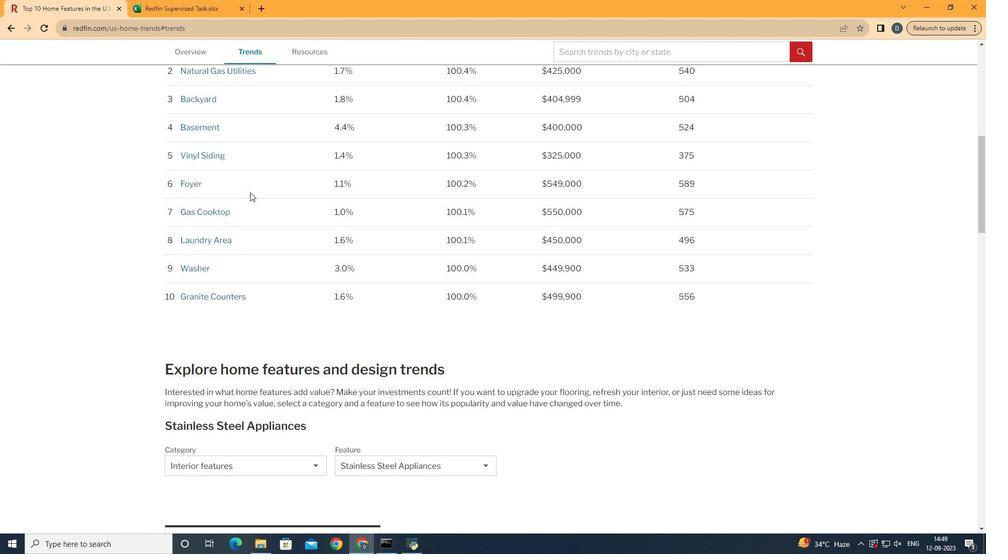 
Action: Mouse scrolled (316, 201) with delta (0, 0)
Screenshot: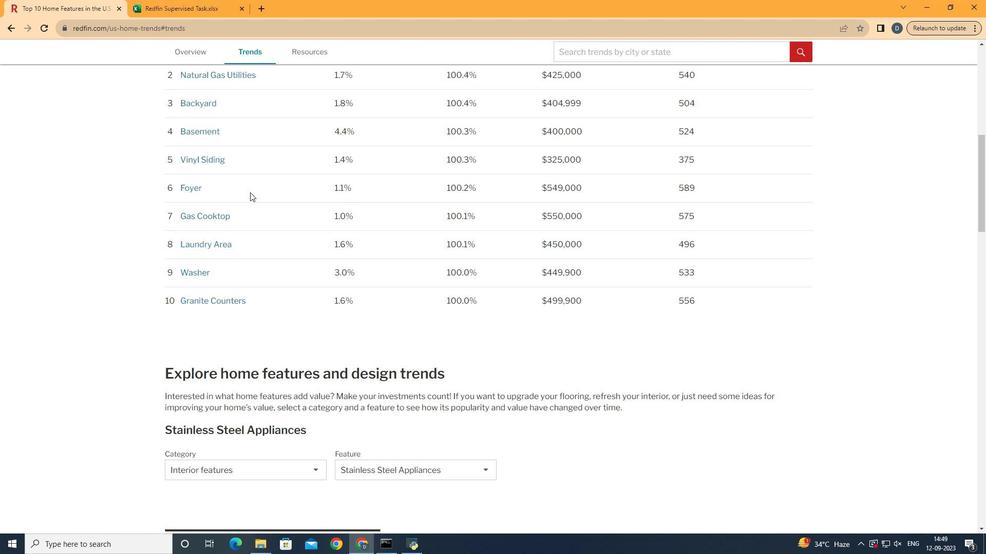 
Action: Mouse scrolled (316, 201) with delta (0, 0)
Screenshot: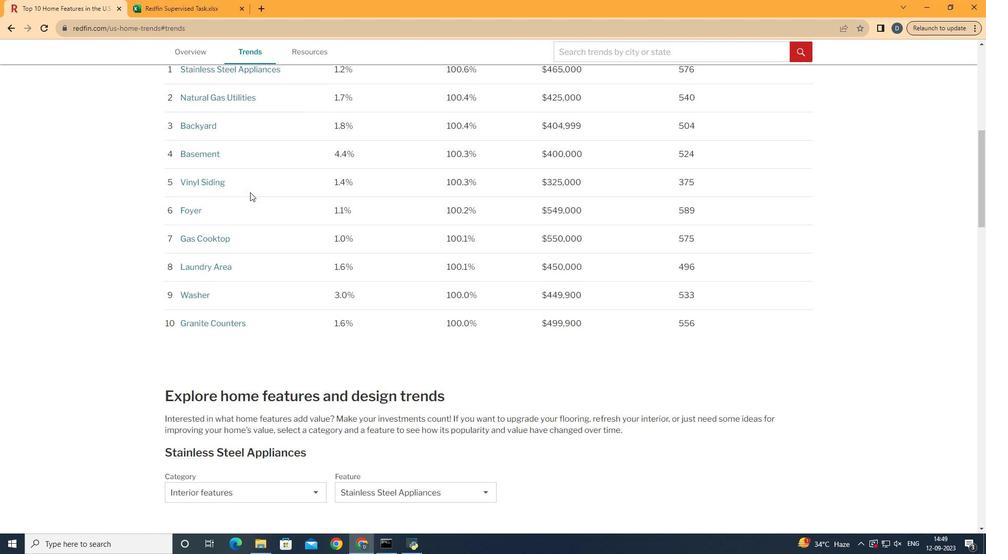 
Action: Mouse scrolled (316, 201) with delta (0, 0)
Screenshot: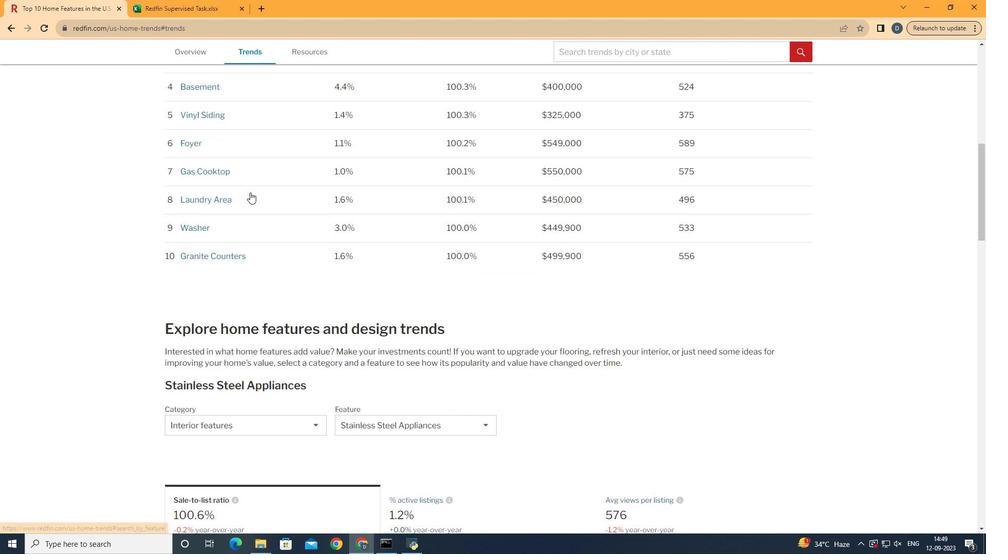 
Action: Mouse scrolled (316, 201) with delta (0, 0)
Screenshot: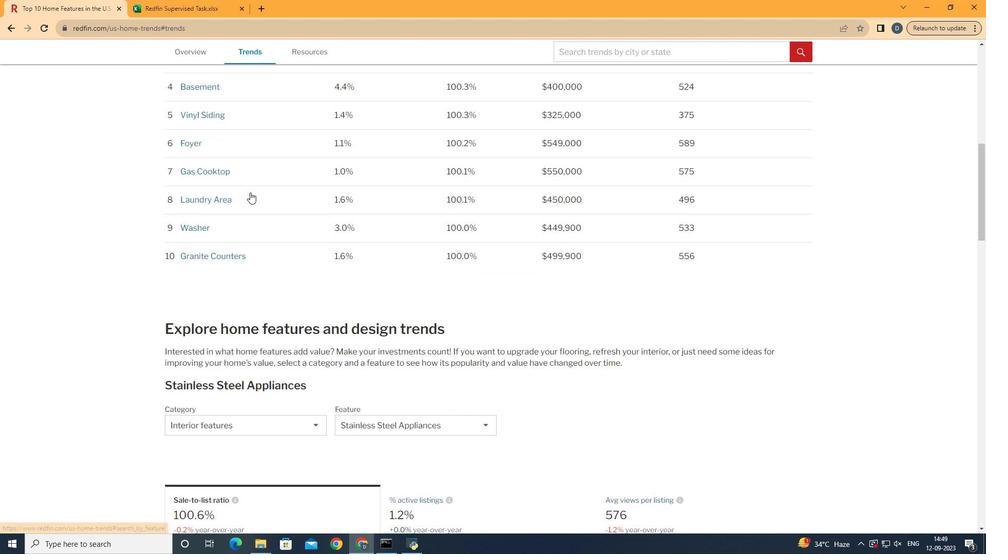 
Action: Mouse scrolled (316, 201) with delta (0, 0)
Screenshot: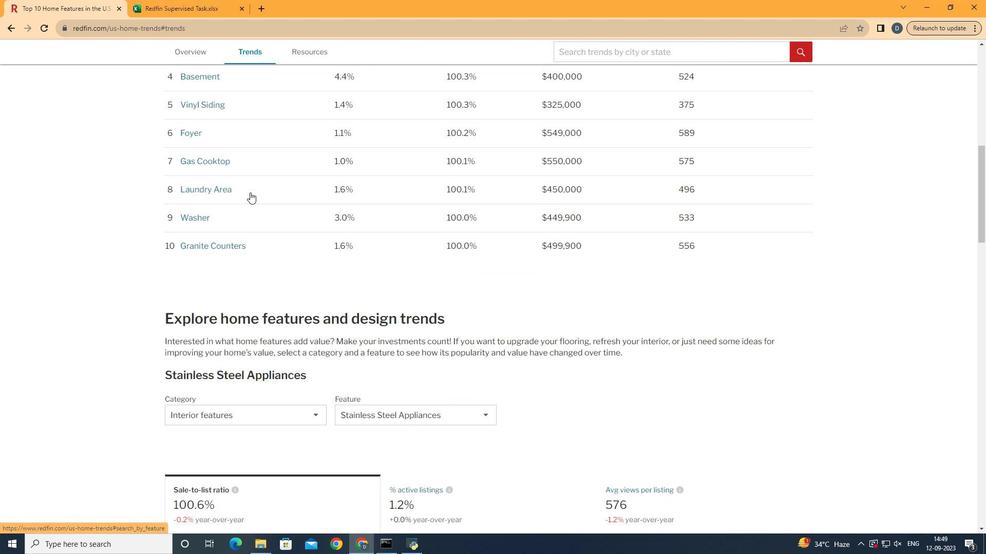 
Action: Mouse scrolled (316, 201) with delta (0, 0)
Screenshot: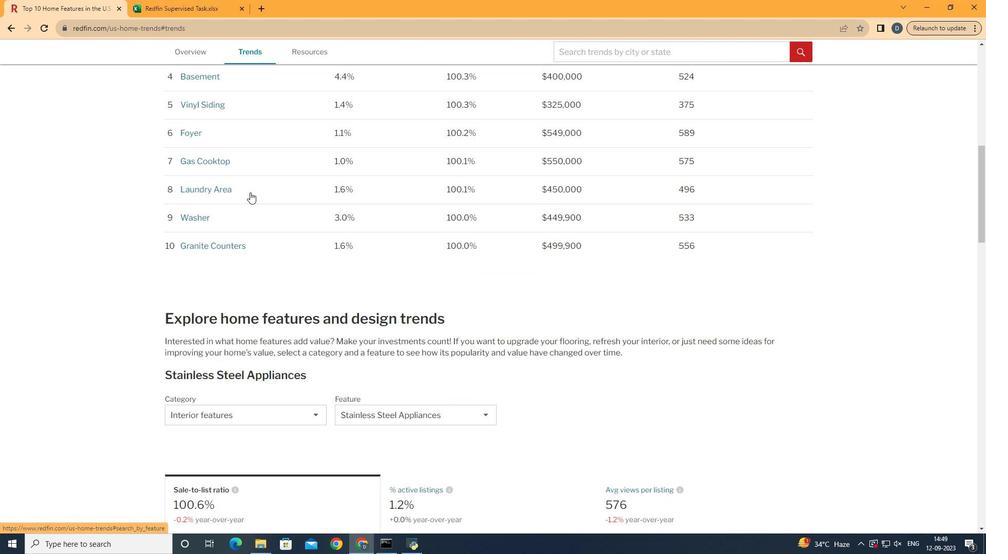 
Action: Mouse scrolled (316, 201) with delta (0, 0)
Screenshot: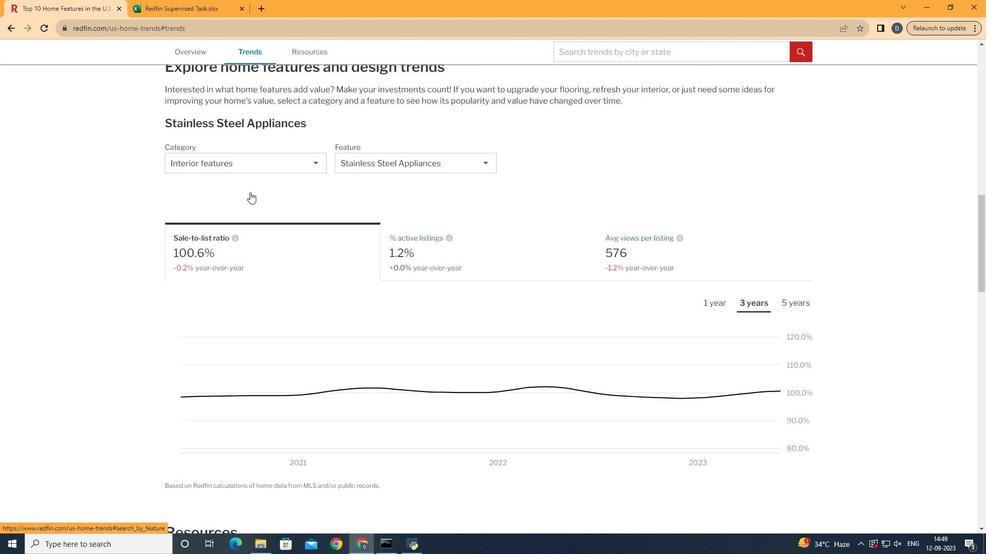 
Action: Mouse scrolled (316, 201) with delta (0, 0)
Screenshot: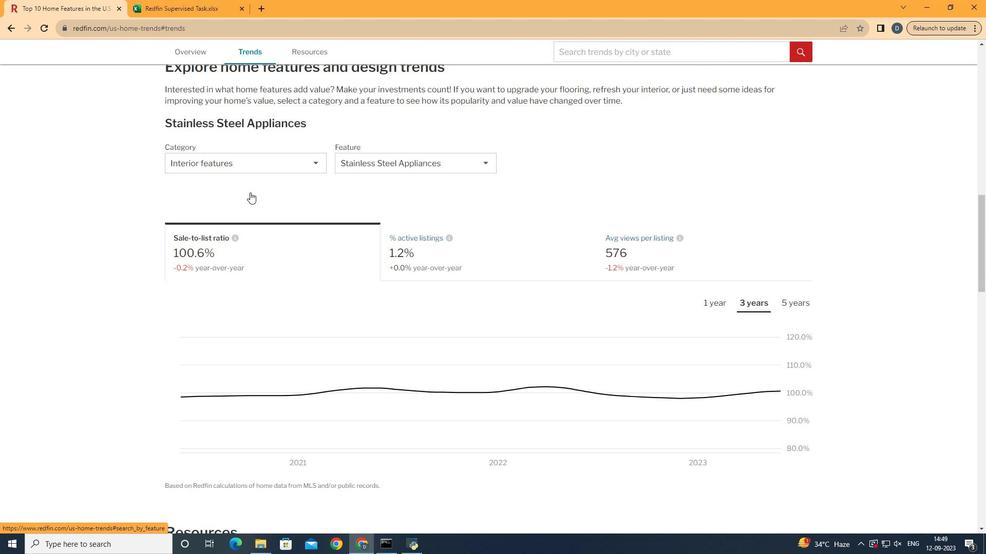 
Action: Mouse scrolled (316, 201) with delta (0, 0)
Screenshot: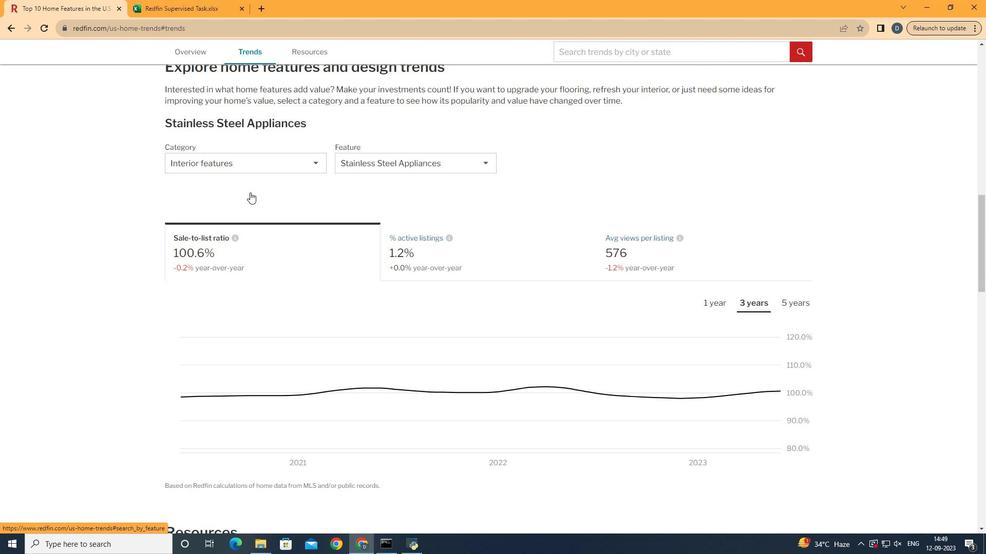 
Action: Mouse scrolled (316, 201) with delta (0, 0)
Screenshot: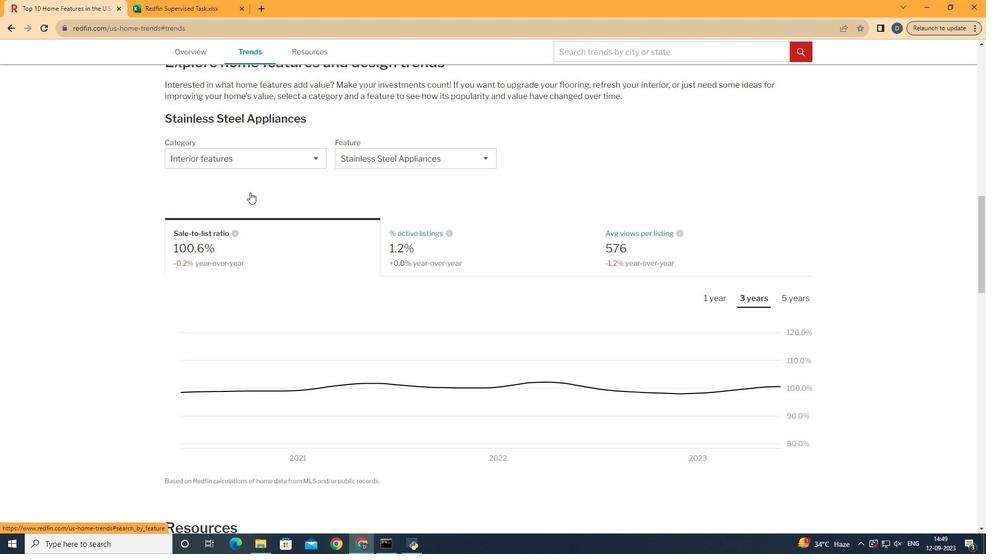 
Action: Mouse scrolled (316, 201) with delta (0, 0)
Screenshot: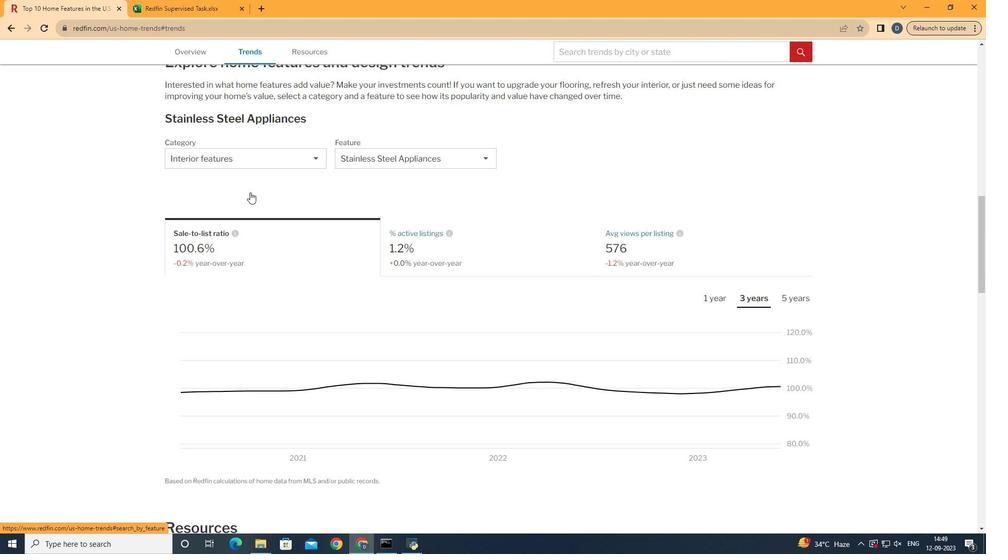 
Action: Mouse moved to (325, 176)
Screenshot: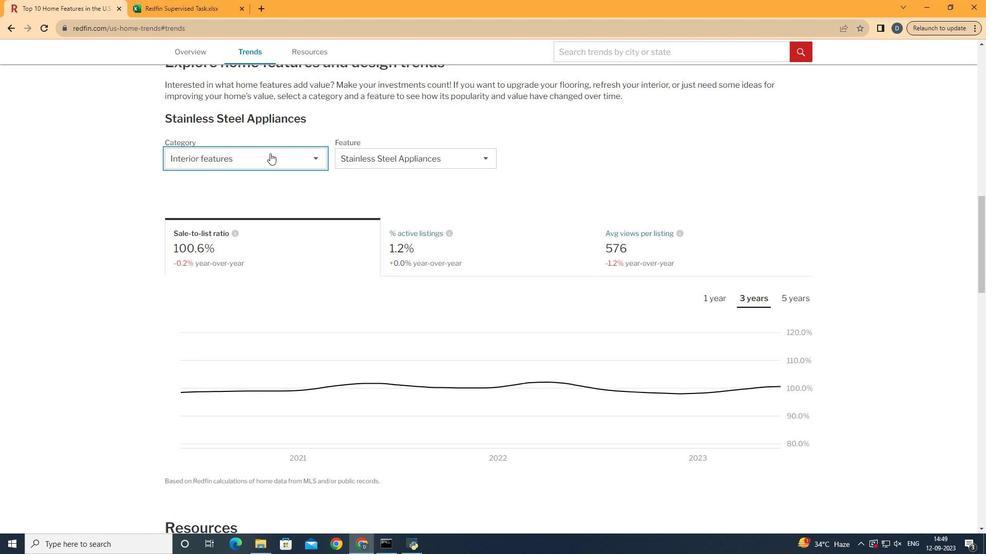 
Action: Mouse pressed left at (325, 176)
Screenshot: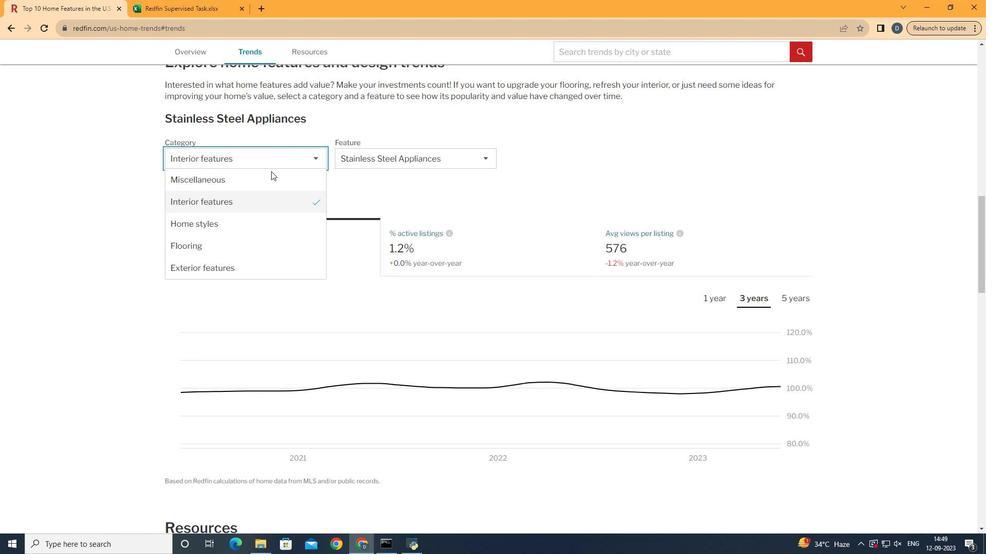 
Action: Mouse moved to (325, 207)
Screenshot: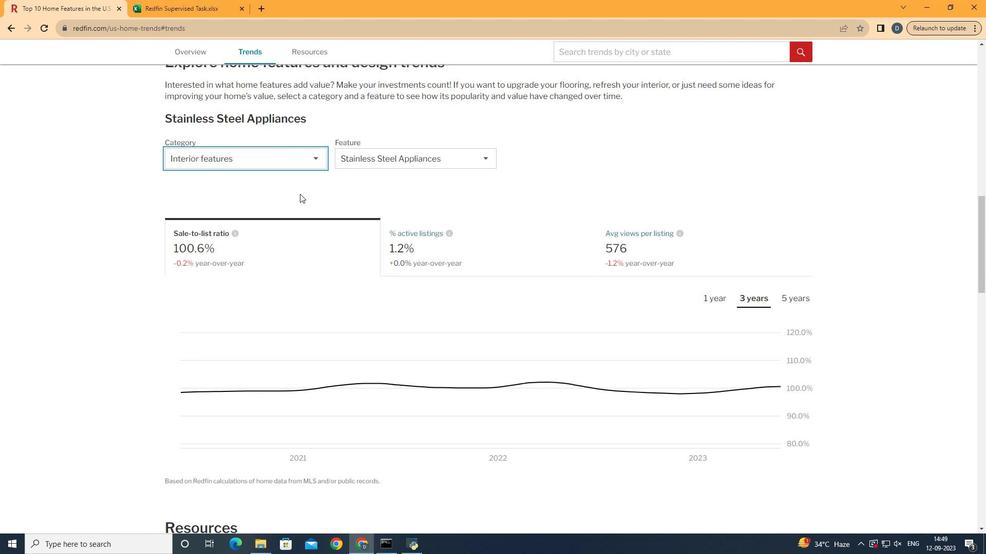 
Action: Mouse pressed left at (325, 207)
Screenshot: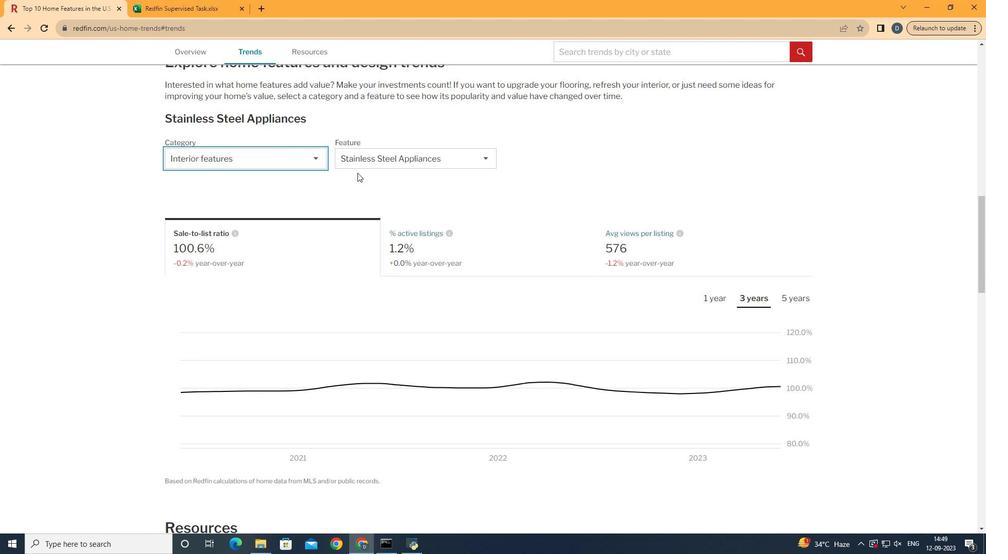 
Action: Mouse moved to (381, 177)
Screenshot: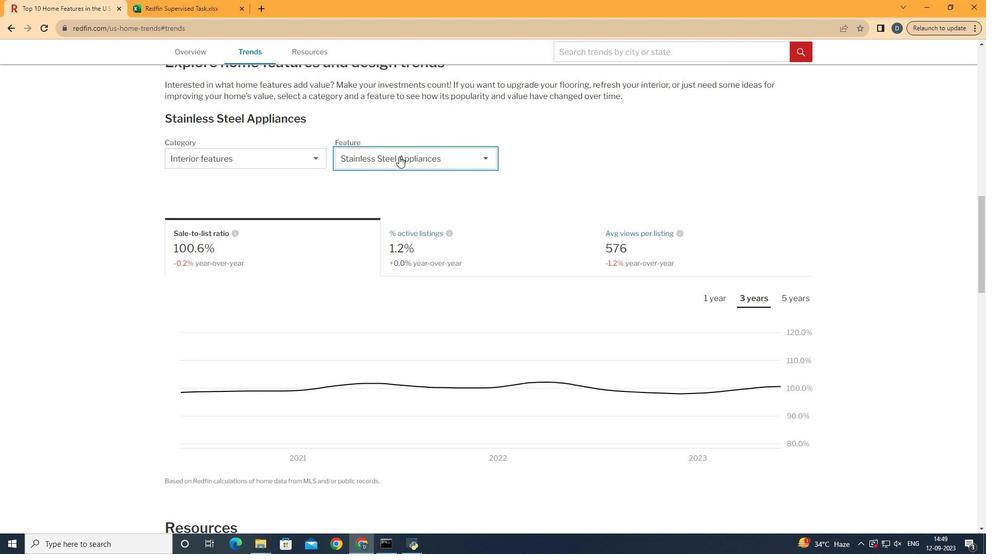 
Action: Mouse pressed left at (381, 177)
Screenshot: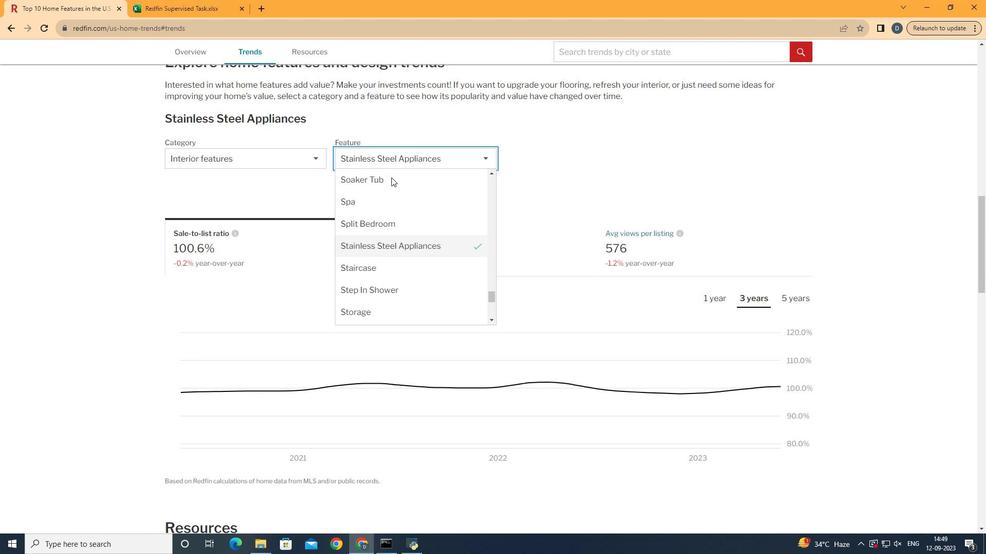 
Action: Mouse moved to (378, 224)
Screenshot: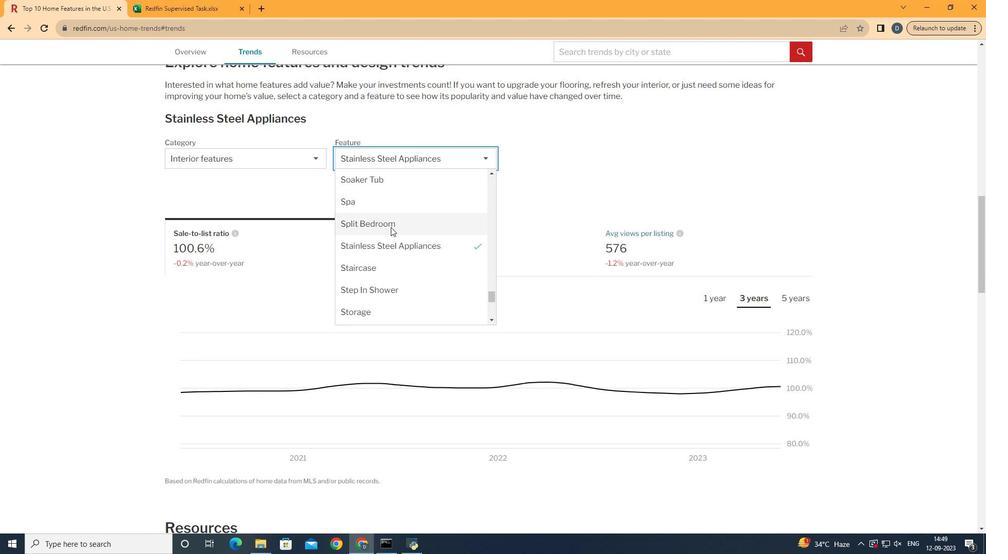 
Action: Mouse scrolled (378, 224) with delta (0, 0)
Screenshot: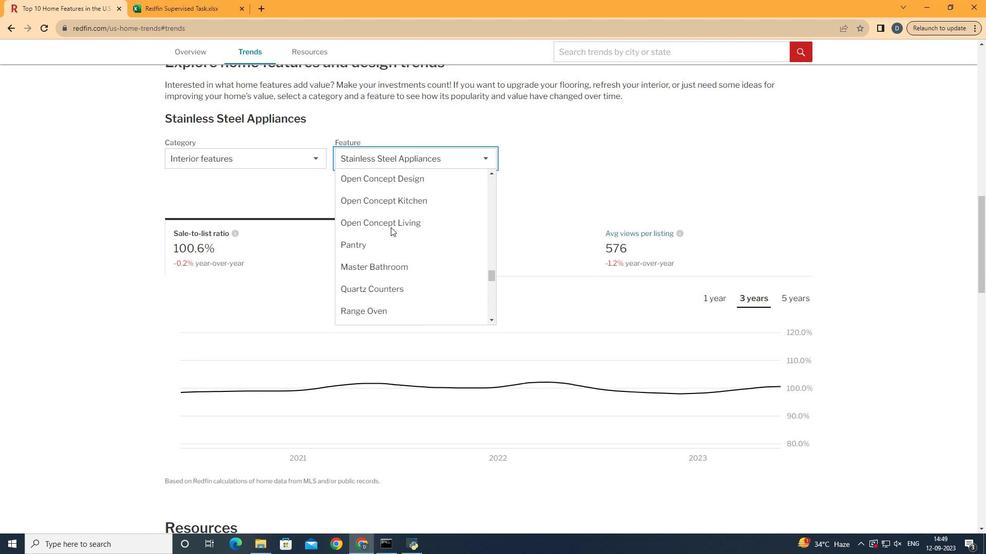 
Action: Mouse scrolled (378, 224) with delta (0, 0)
Screenshot: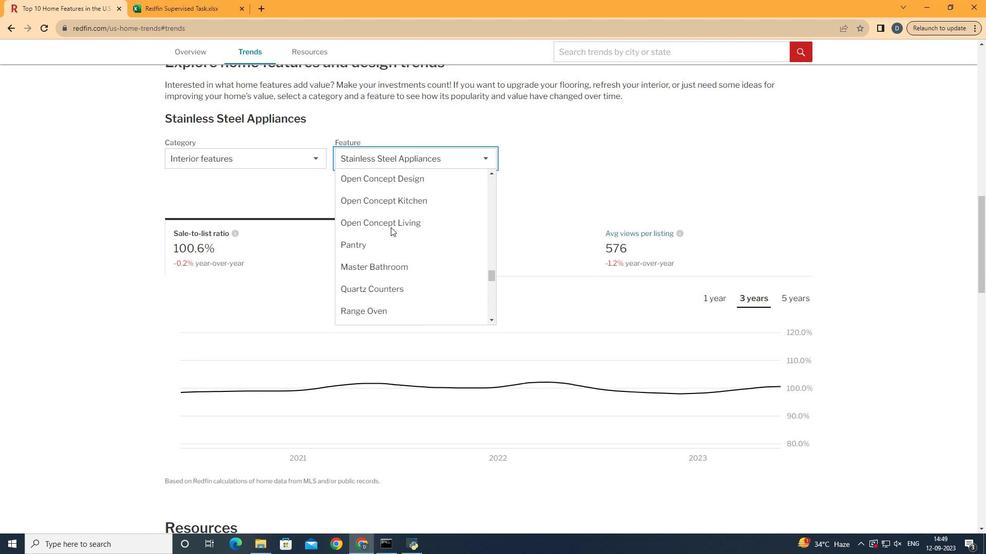 
Action: Mouse scrolled (378, 224) with delta (0, 0)
Screenshot: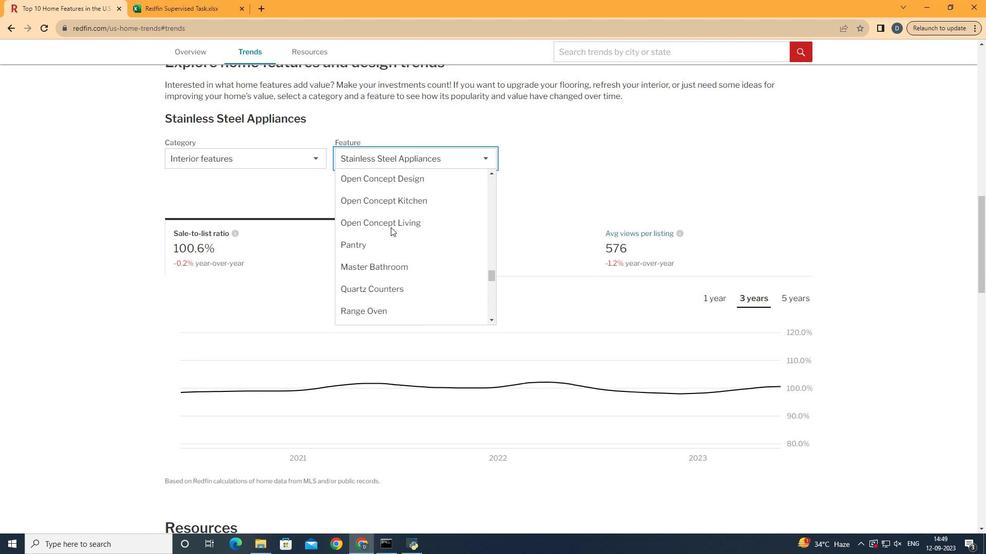 
Action: Mouse scrolled (378, 224) with delta (0, 0)
Screenshot: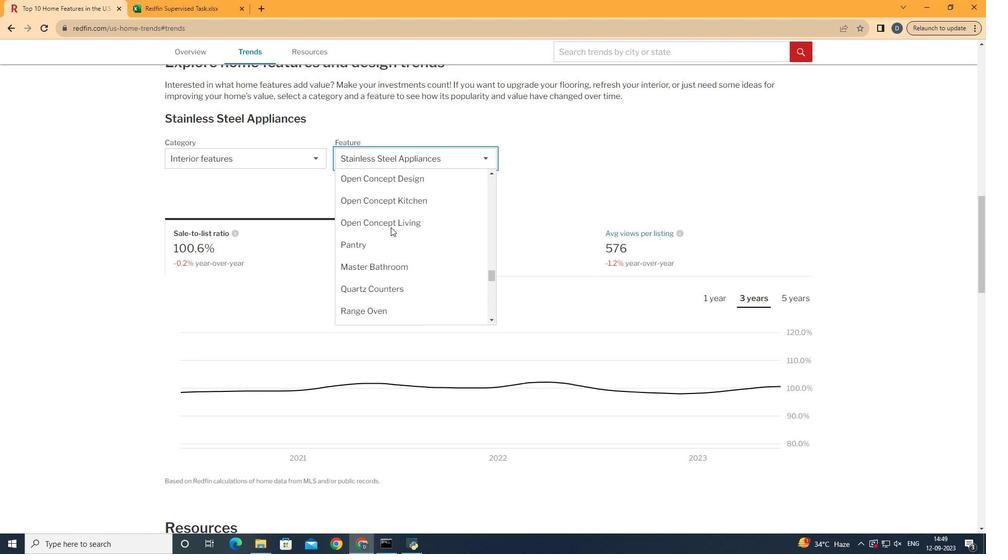 
Action: Mouse scrolled (378, 224) with delta (0, 0)
Screenshot: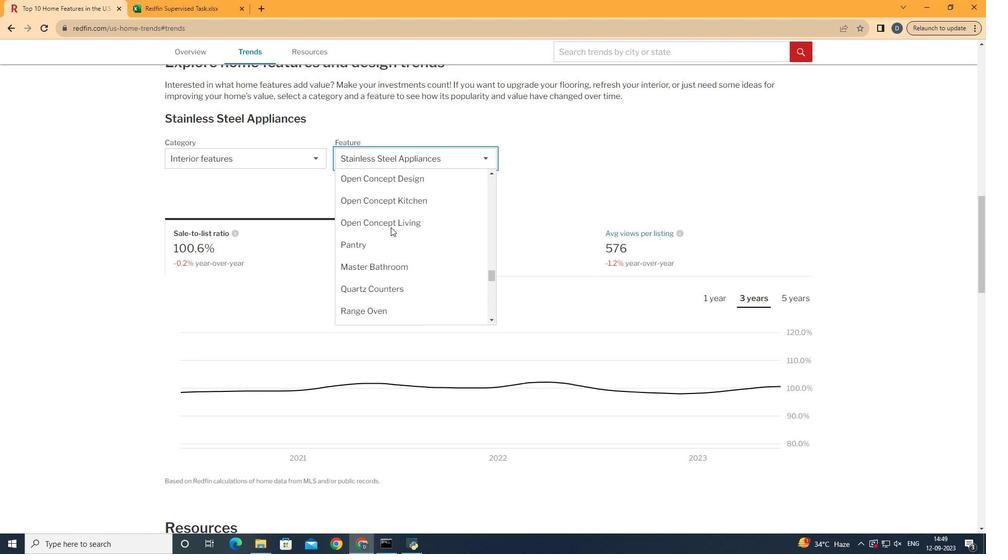 
Action: Mouse scrolled (378, 224) with delta (0, 0)
Screenshot: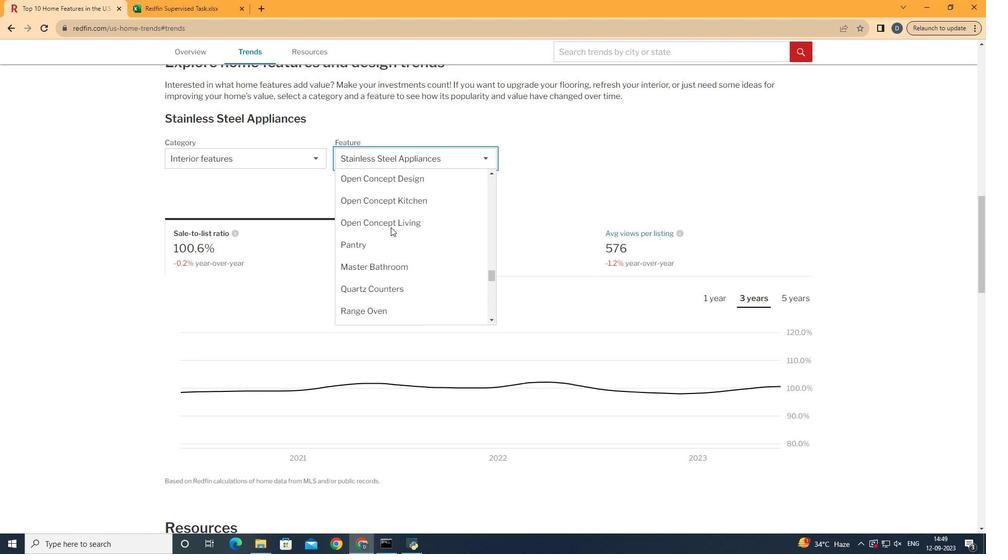
Action: Mouse scrolled (378, 224) with delta (0, 0)
Screenshot: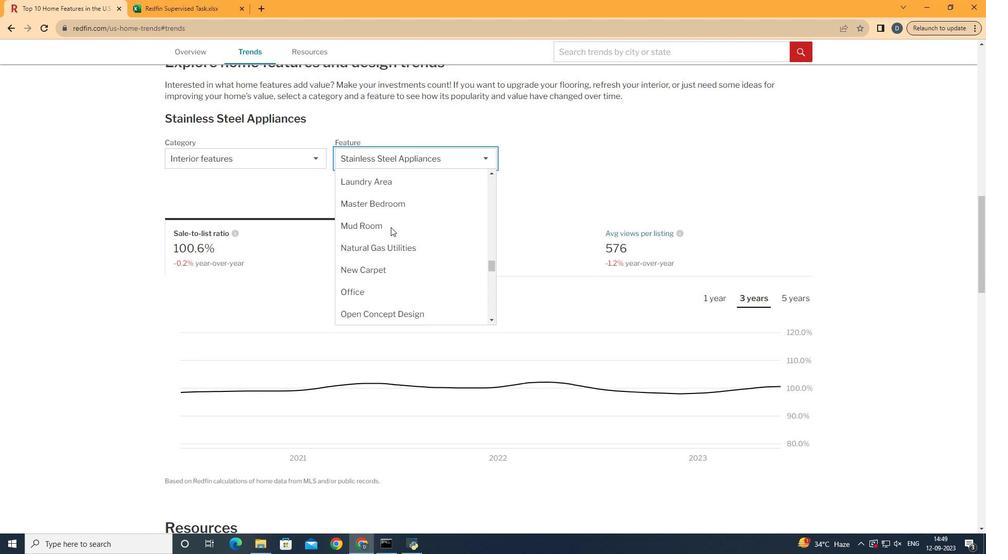 
Action: Mouse scrolled (378, 224) with delta (0, 0)
Screenshot: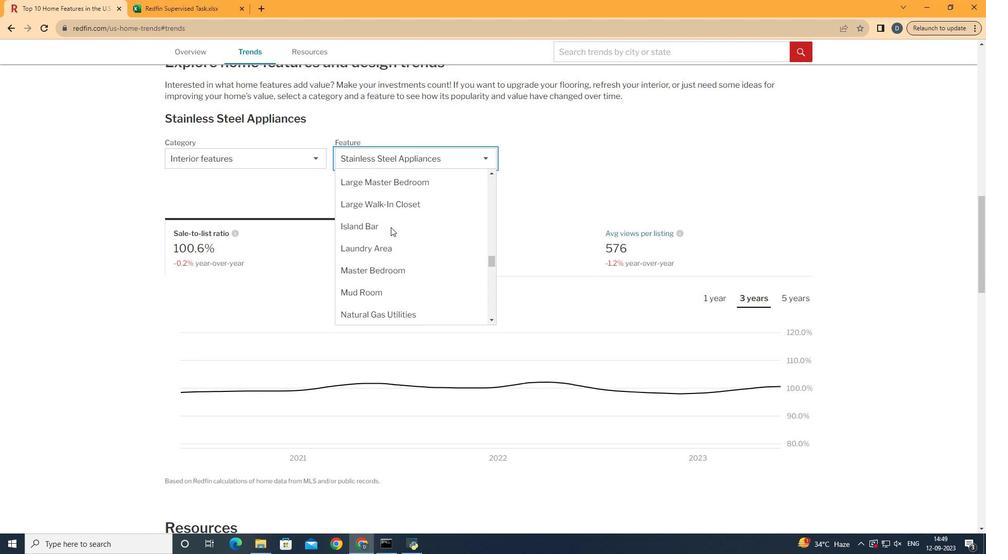 
Action: Mouse scrolled (378, 224) with delta (0, 0)
Screenshot: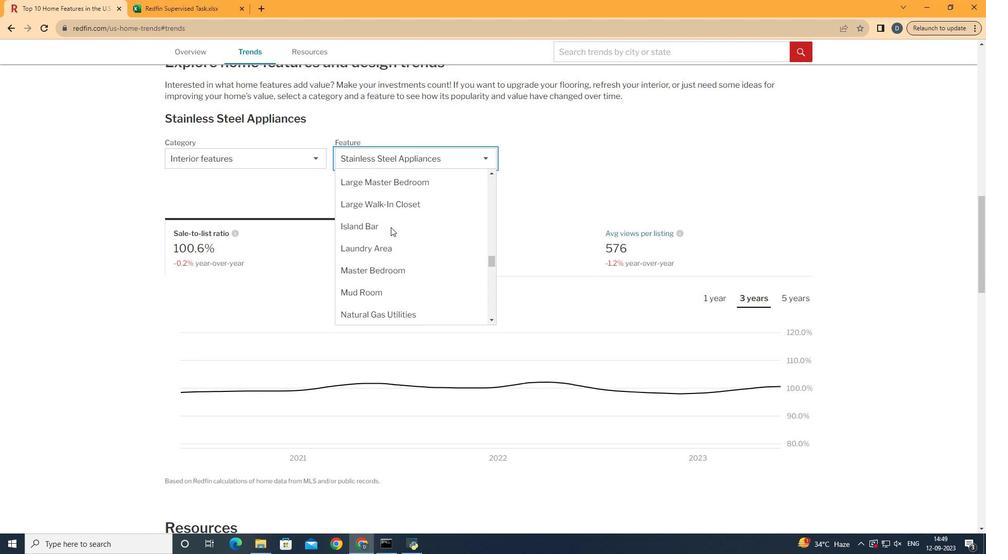 
Action: Mouse scrolled (378, 224) with delta (0, 0)
Screenshot: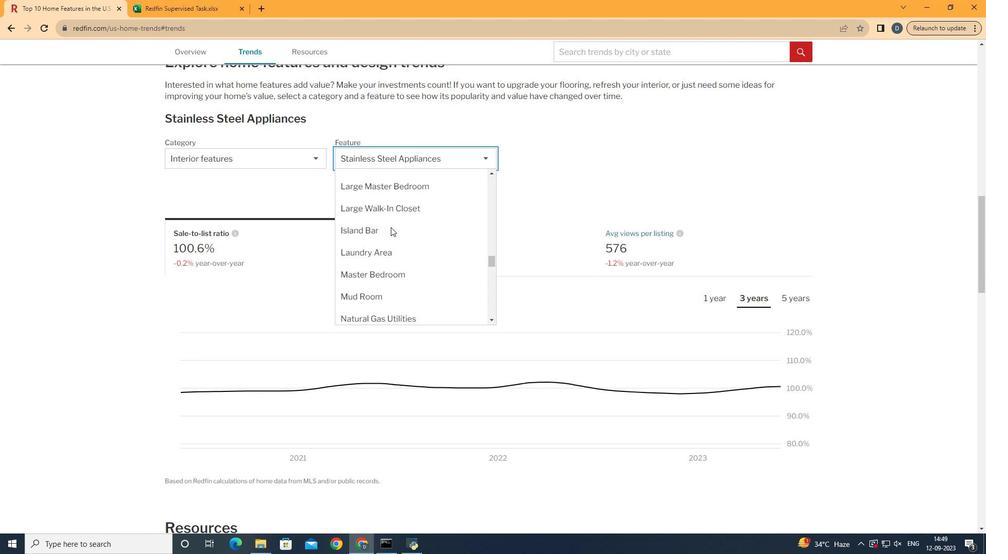 
Action: Mouse scrolled (378, 224) with delta (0, 0)
Screenshot: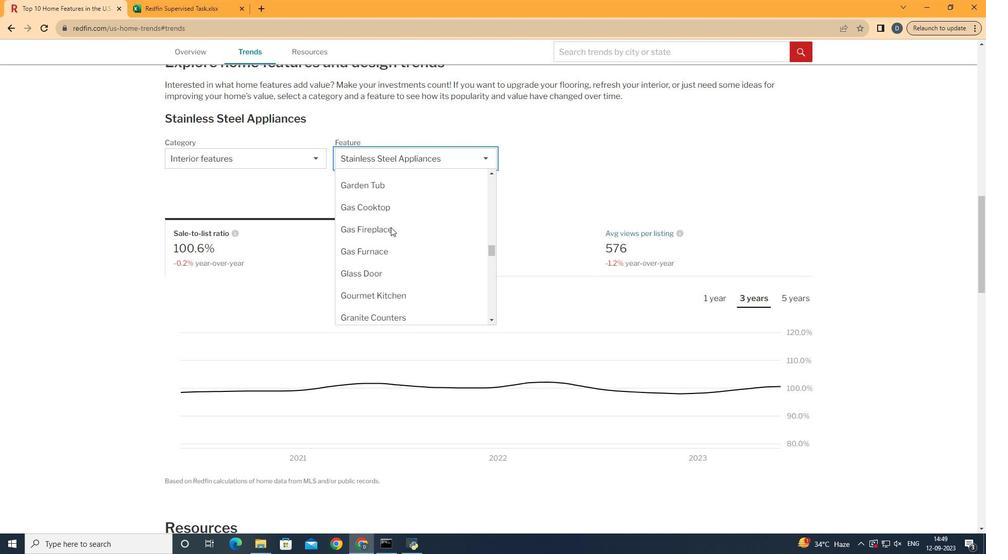 
Action: Mouse scrolled (378, 224) with delta (0, 0)
Screenshot: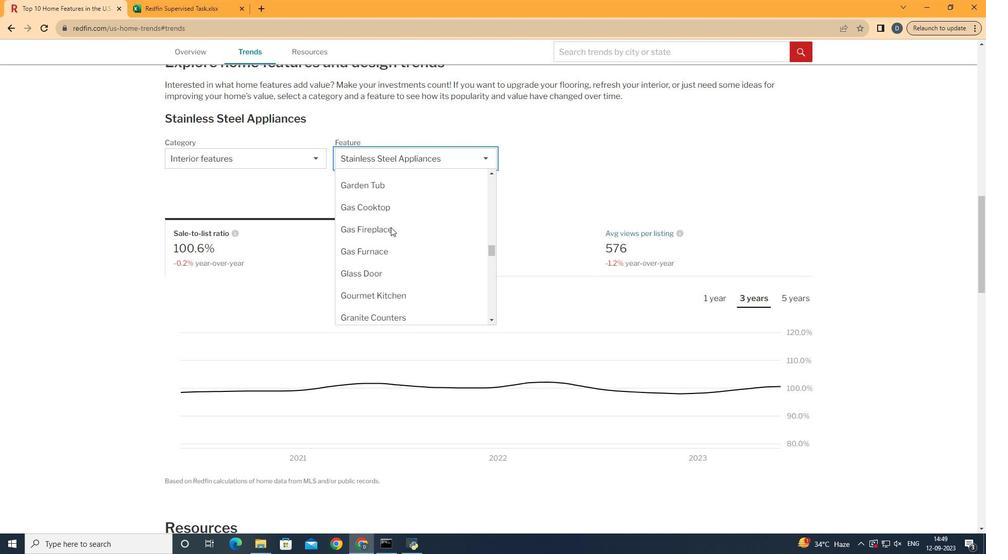 
Action: Mouse scrolled (378, 224) with delta (0, 0)
Screenshot: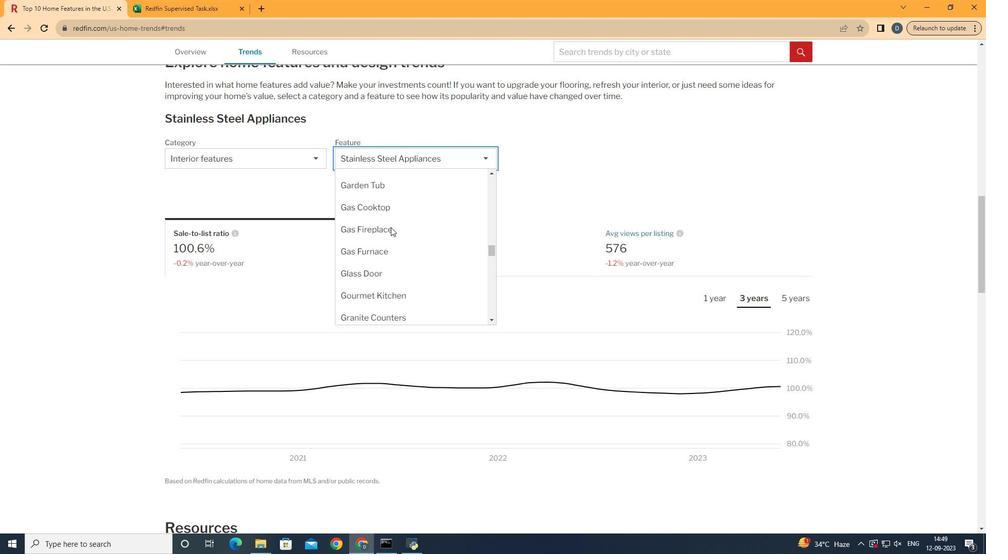 
Action: Mouse scrolled (378, 224) with delta (0, 0)
Screenshot: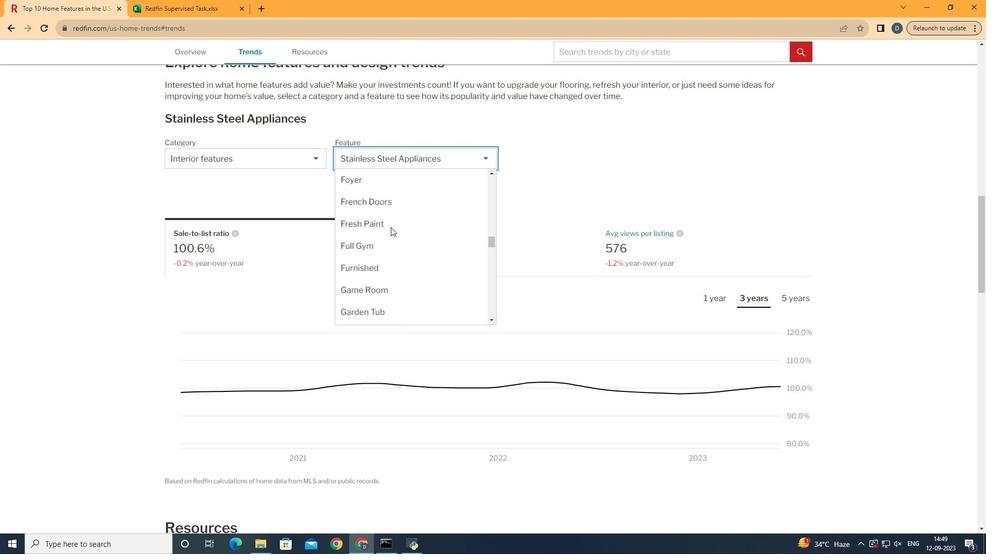 
Action: Mouse scrolled (378, 224) with delta (0, 0)
Screenshot: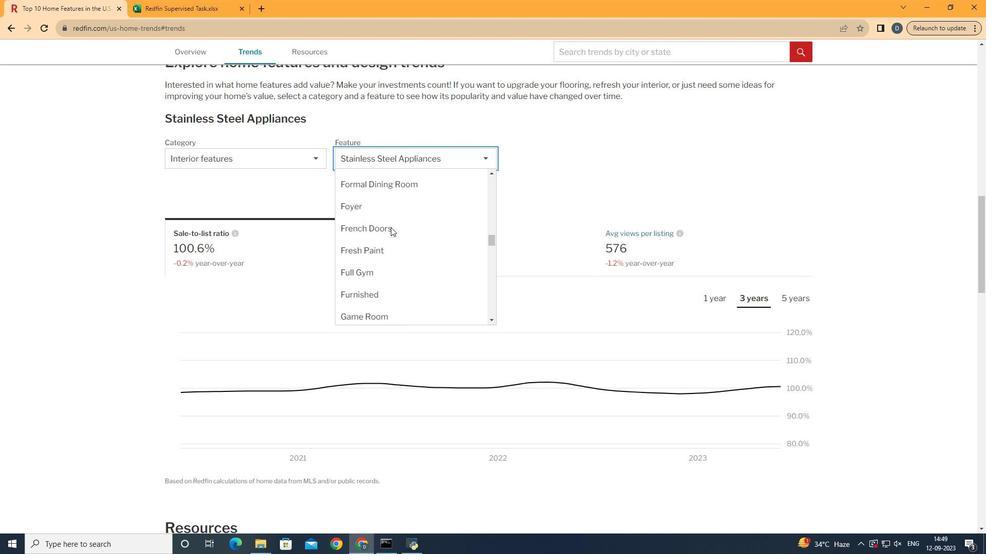 
Action: Mouse scrolled (378, 224) with delta (0, 0)
Screenshot: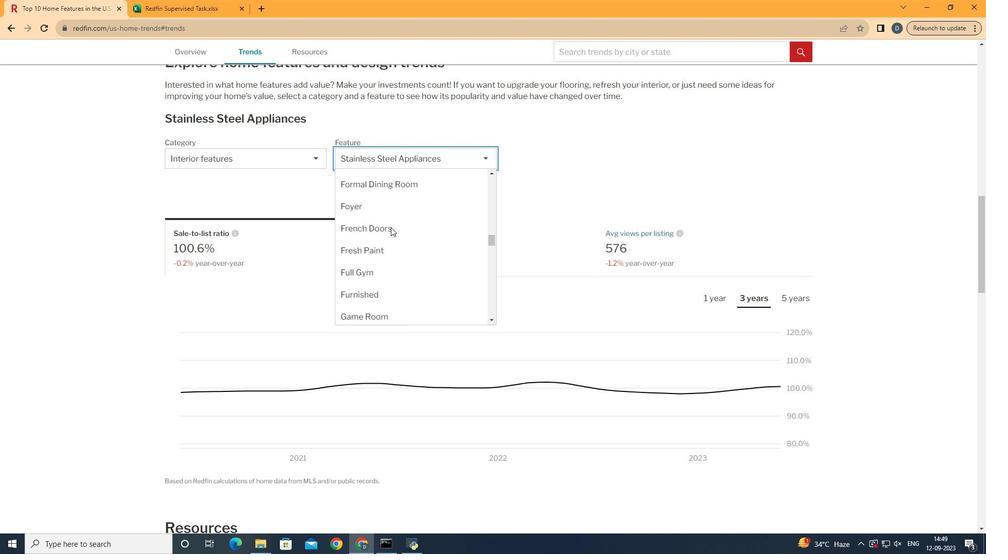 
Action: Mouse scrolled (378, 224) with delta (0, 0)
Screenshot: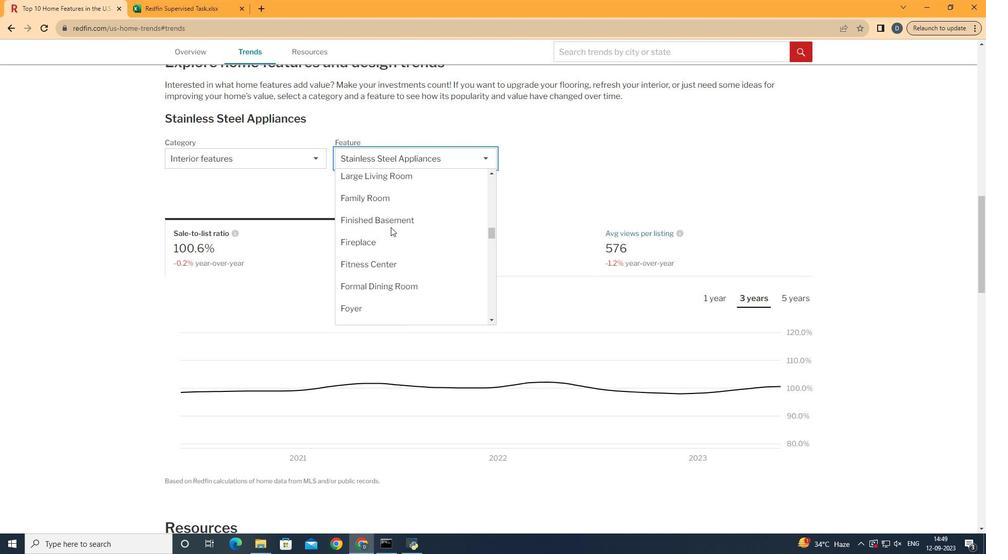 
Action: Mouse scrolled (378, 224) with delta (0, 0)
Screenshot: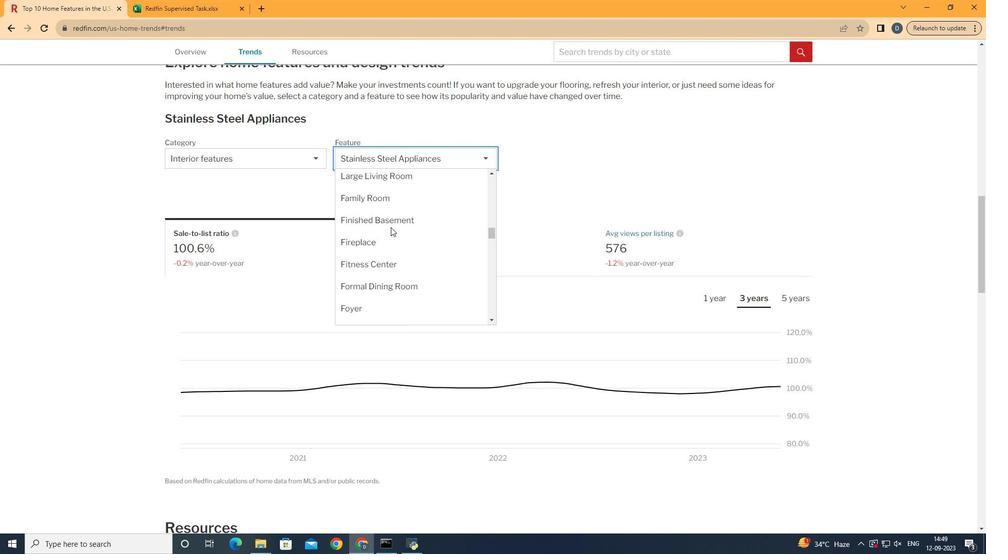 
Action: Mouse scrolled (378, 224) with delta (0, 0)
Screenshot: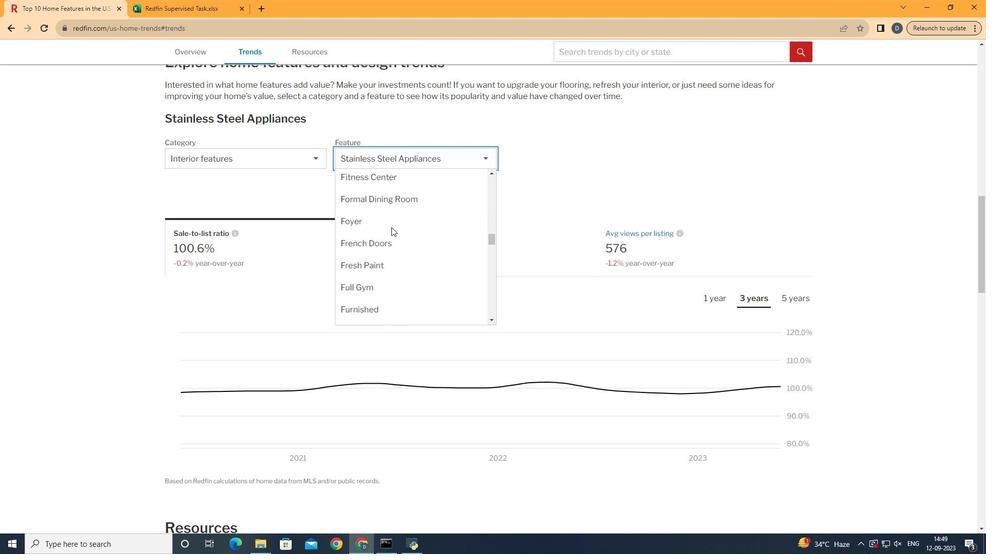 
Action: Mouse scrolled (378, 224) with delta (0, 0)
Screenshot: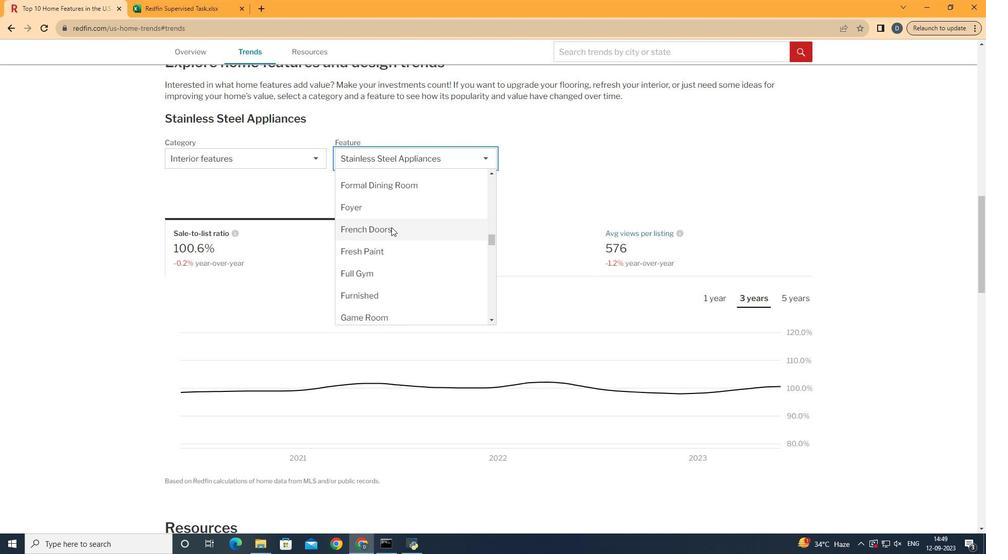 
Action: Mouse moved to (378, 224)
Screenshot: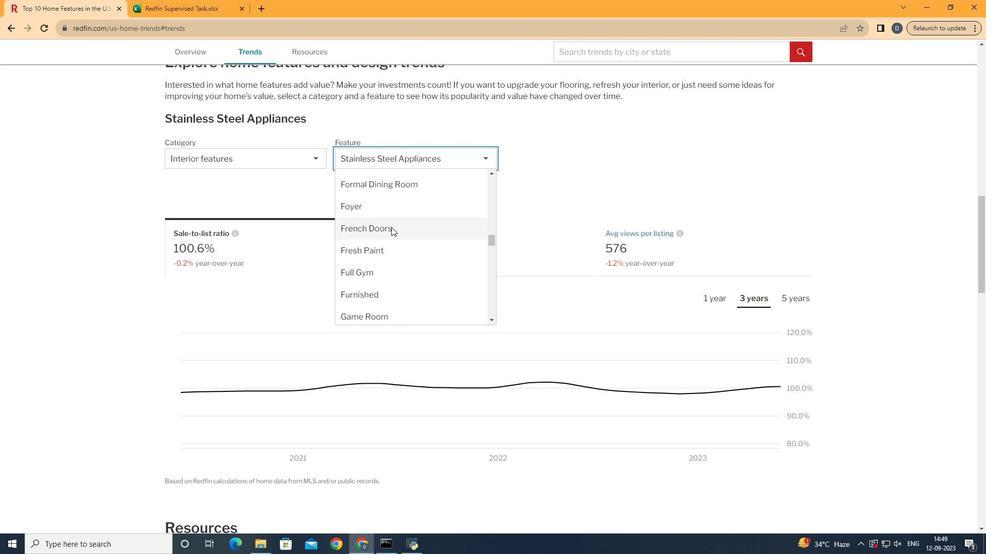 
Action: Mouse scrolled (378, 224) with delta (0, 0)
Screenshot: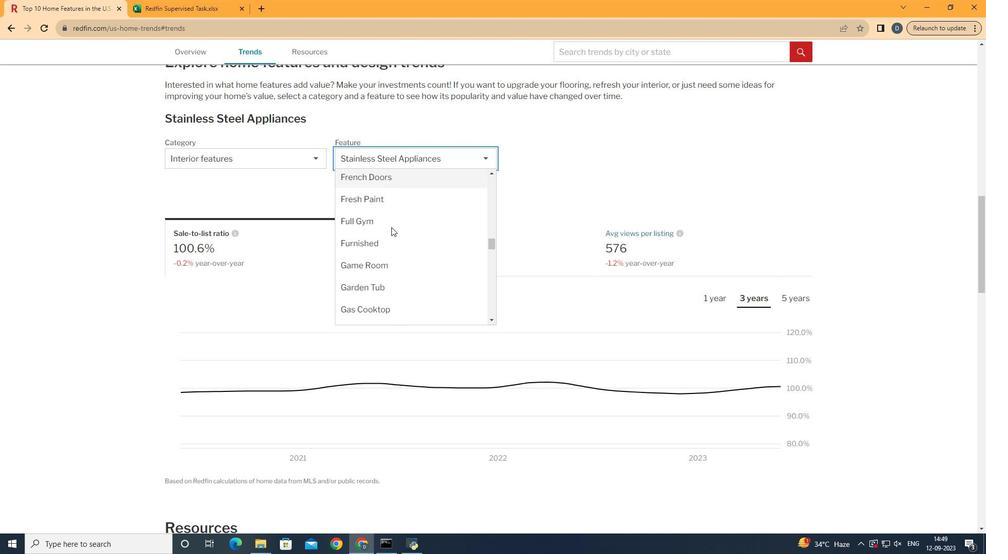 
Action: Mouse moved to (383, 252)
Screenshot: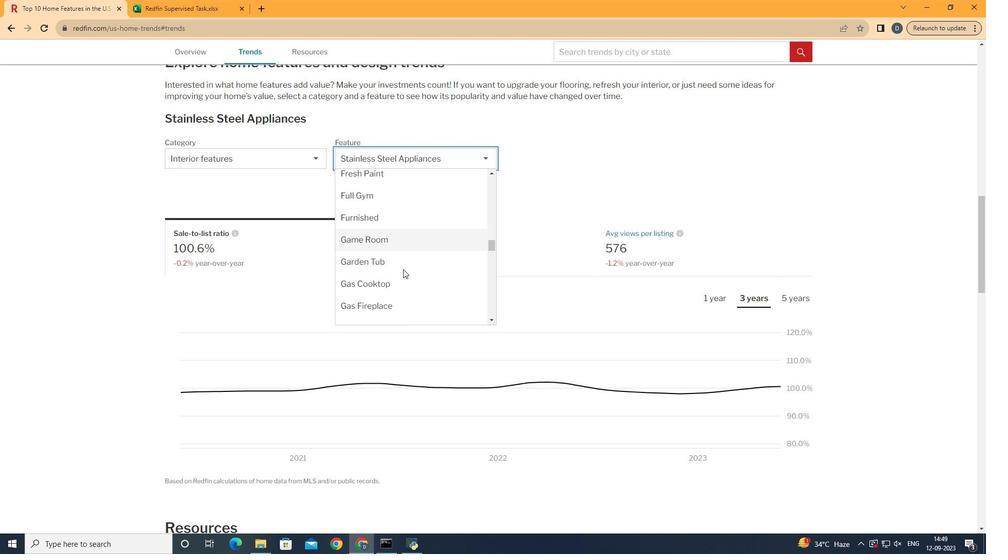 
Action: Mouse scrolled (383, 251) with delta (0, 0)
Screenshot: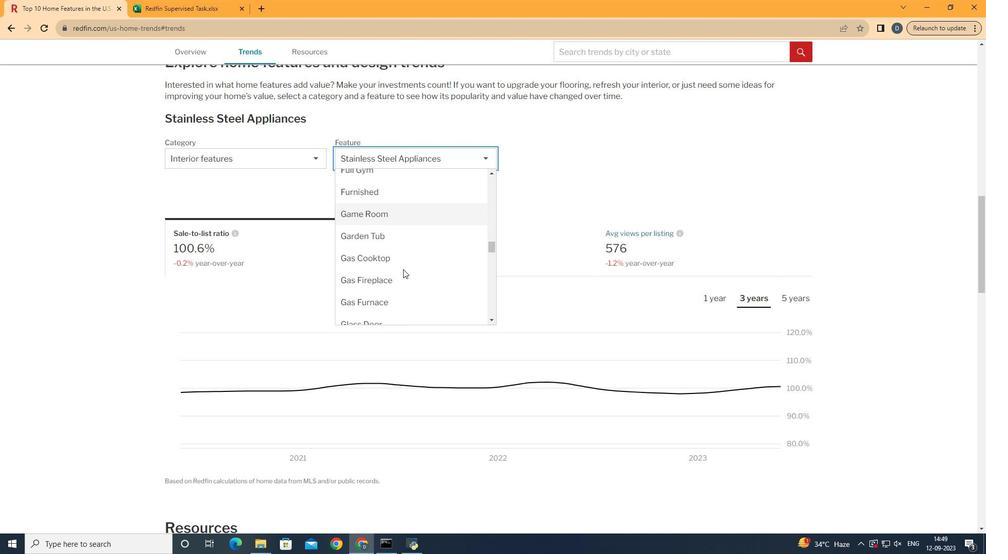 
Action: Mouse moved to (383, 243)
Screenshot: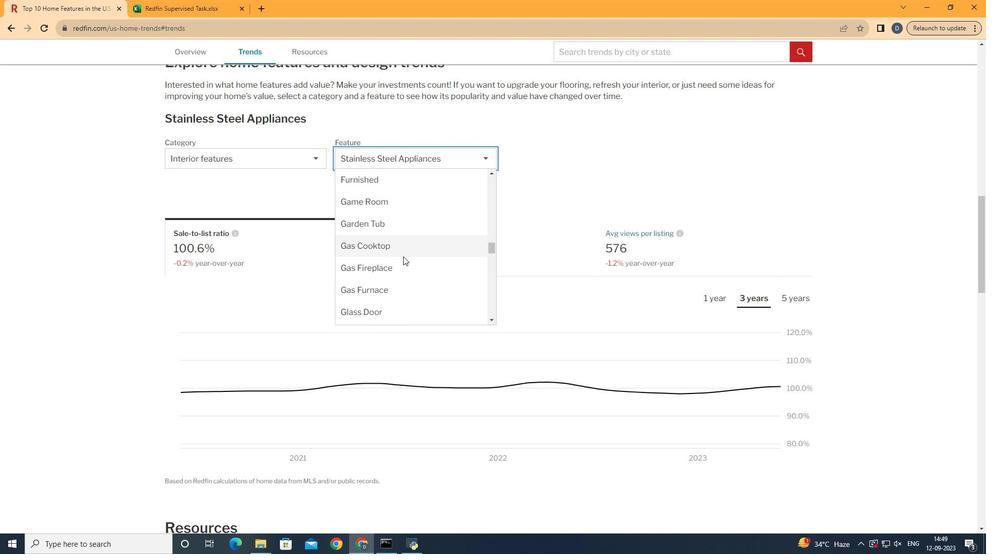 
Action: Mouse scrolled (383, 243) with delta (0, 0)
Screenshot: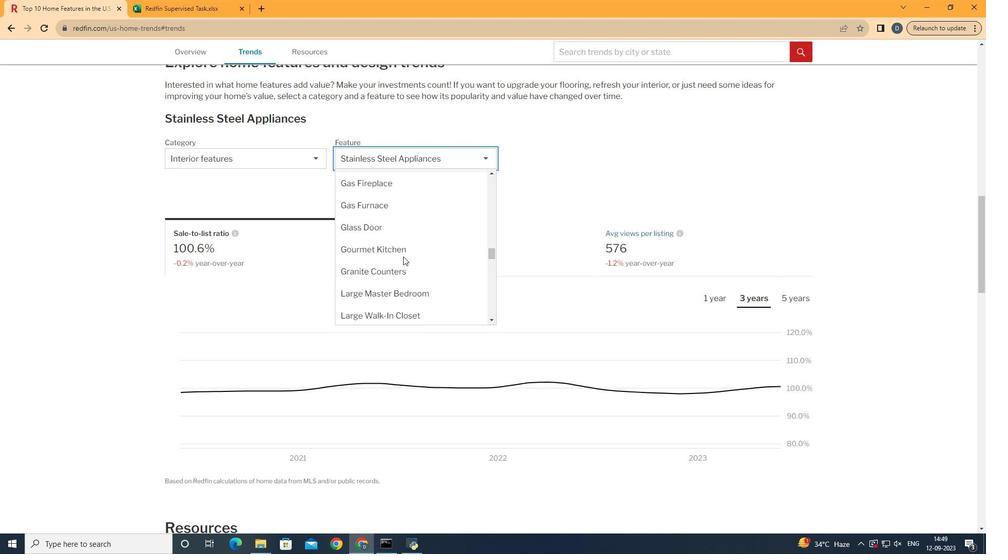 
Action: Mouse scrolled (383, 243) with delta (0, 0)
Screenshot: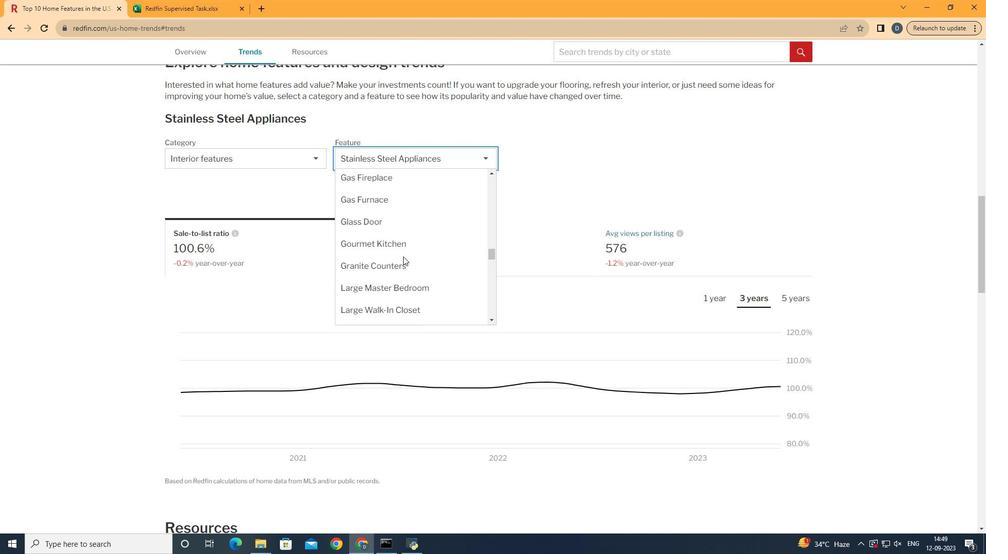 
Action: Mouse moved to (389, 248)
Screenshot: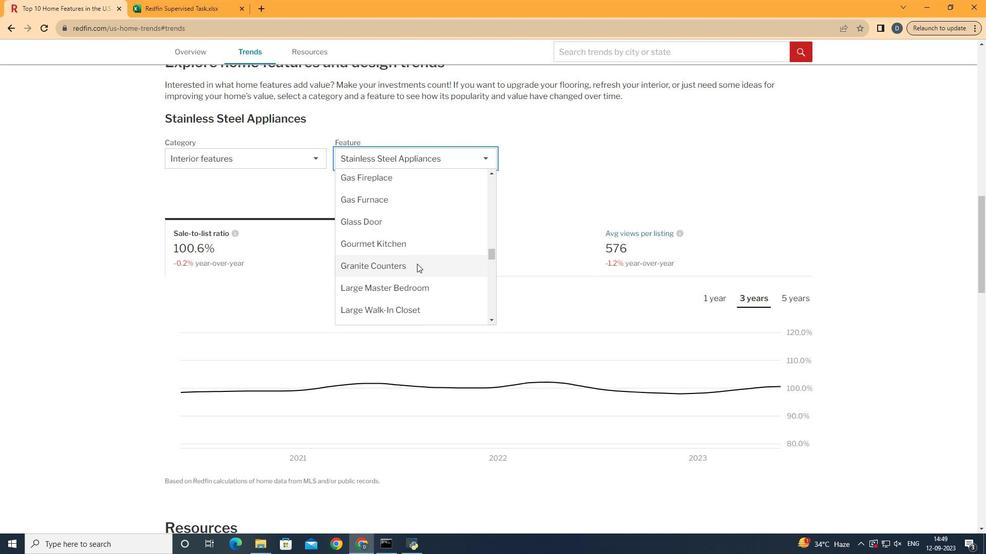 
Action: Mouse pressed left at (389, 248)
Screenshot: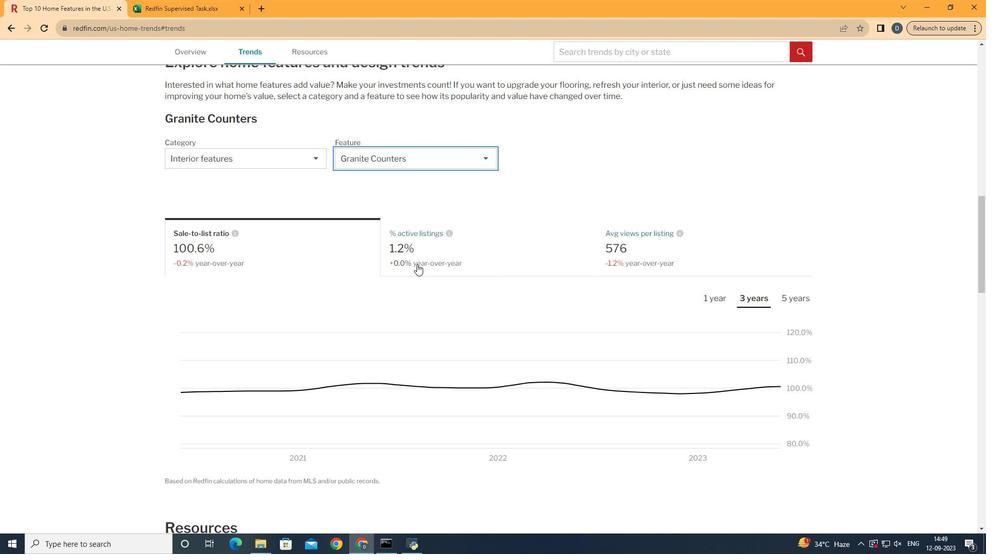
Action: Mouse moved to (322, 235)
Screenshot: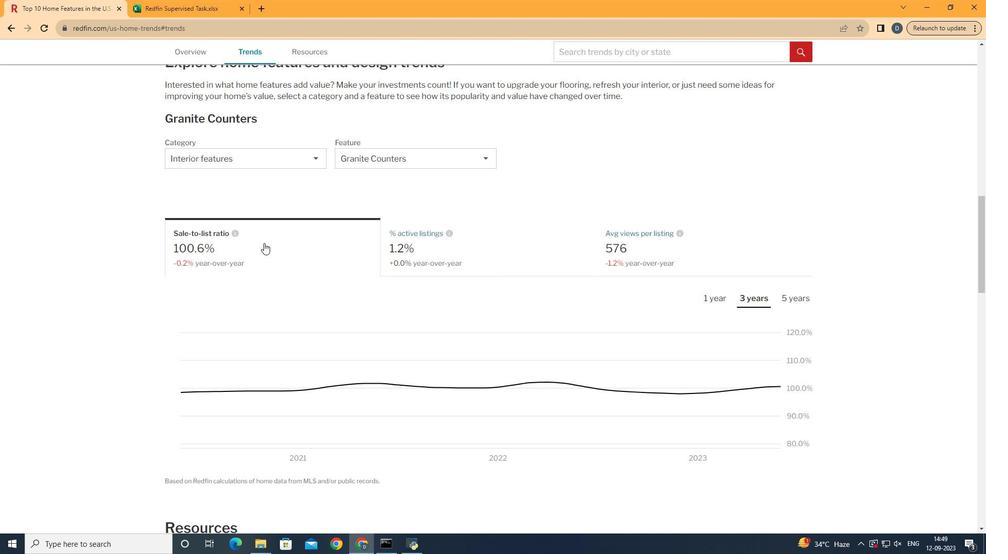 
Action: Mouse pressed left at (322, 235)
Screenshot: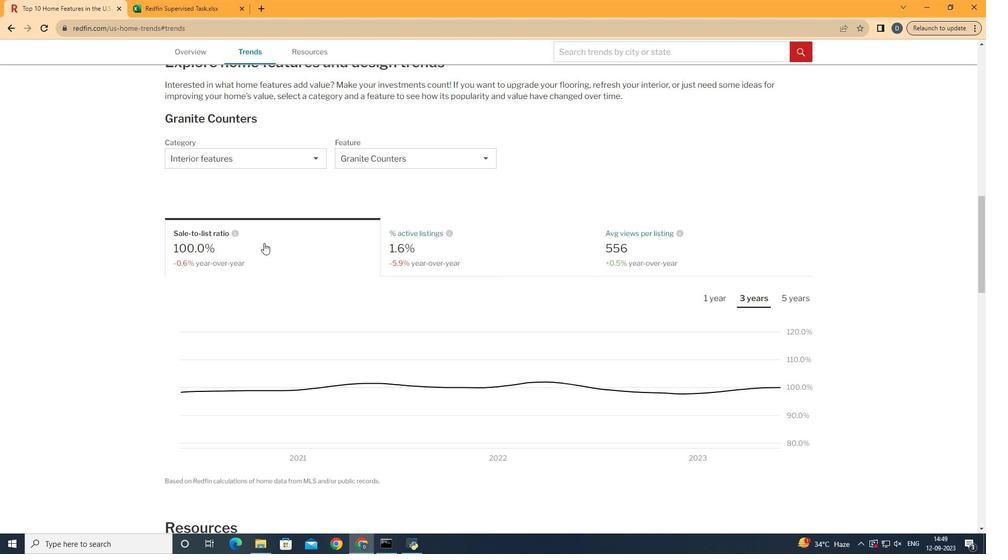 
Action: Mouse moved to (520, 272)
Screenshot: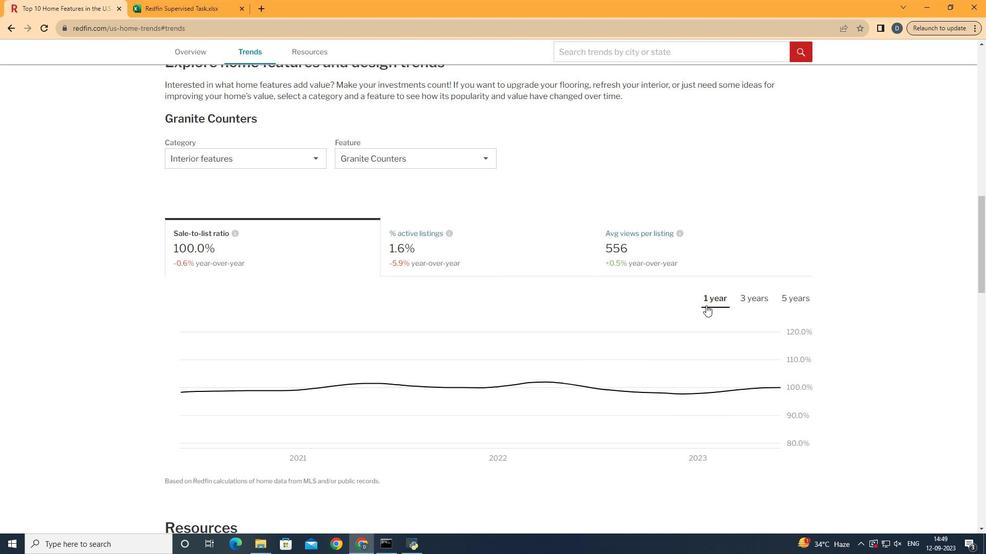 
Action: Mouse pressed left at (520, 272)
Screenshot: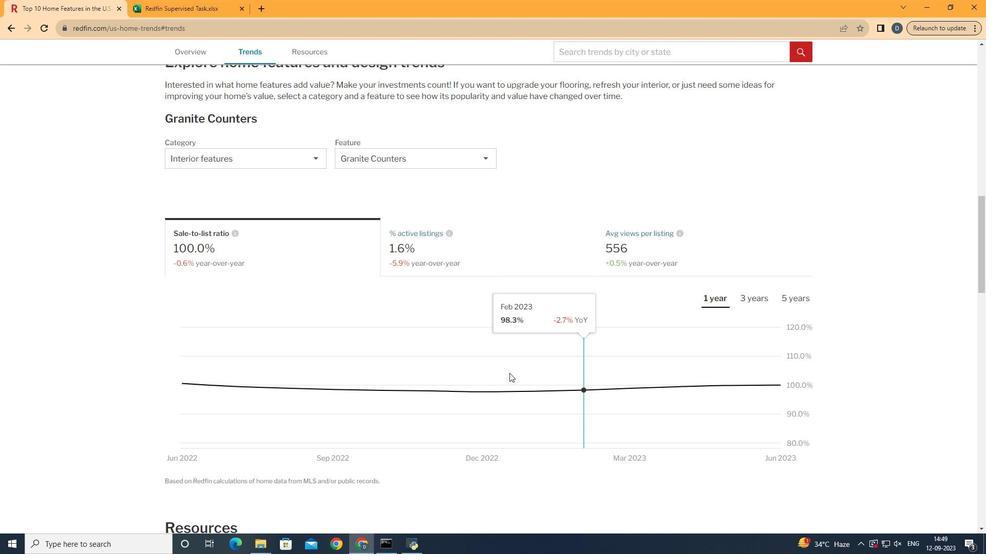 
Action: Mouse moved to (574, 322)
Screenshot: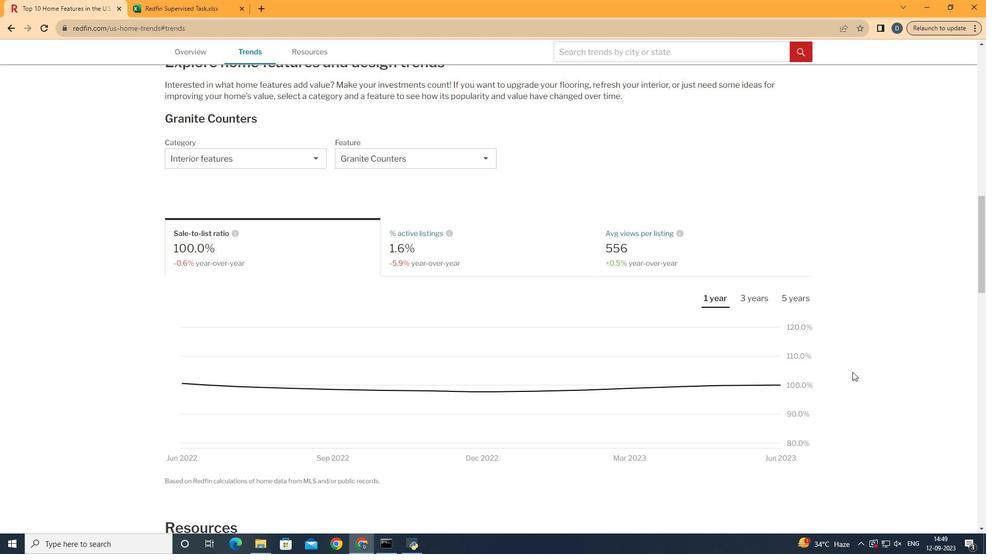 
